 Task: Add an event with the title Second Product Demonstration Session, date '2024/04/23', time 9:40 AM to 11:40 AMand add a description: The retreat will kick off with an opening session where participants will be introduced to the objectives and benefits of team building. The facilitators will create a positive and inclusive environment, setting the tone for open communication, respect, and mutual support., put the event into Green category . Add location for the event as: Copacabana Palace, Rio de Janeiro, Brazil, logged in from the account softage.7@softage.netand send the event invitation to softage.9@softage.net and softage.10@softage.net. Set a reminder for the event 72 week before
Action: Mouse moved to (90, 134)
Screenshot: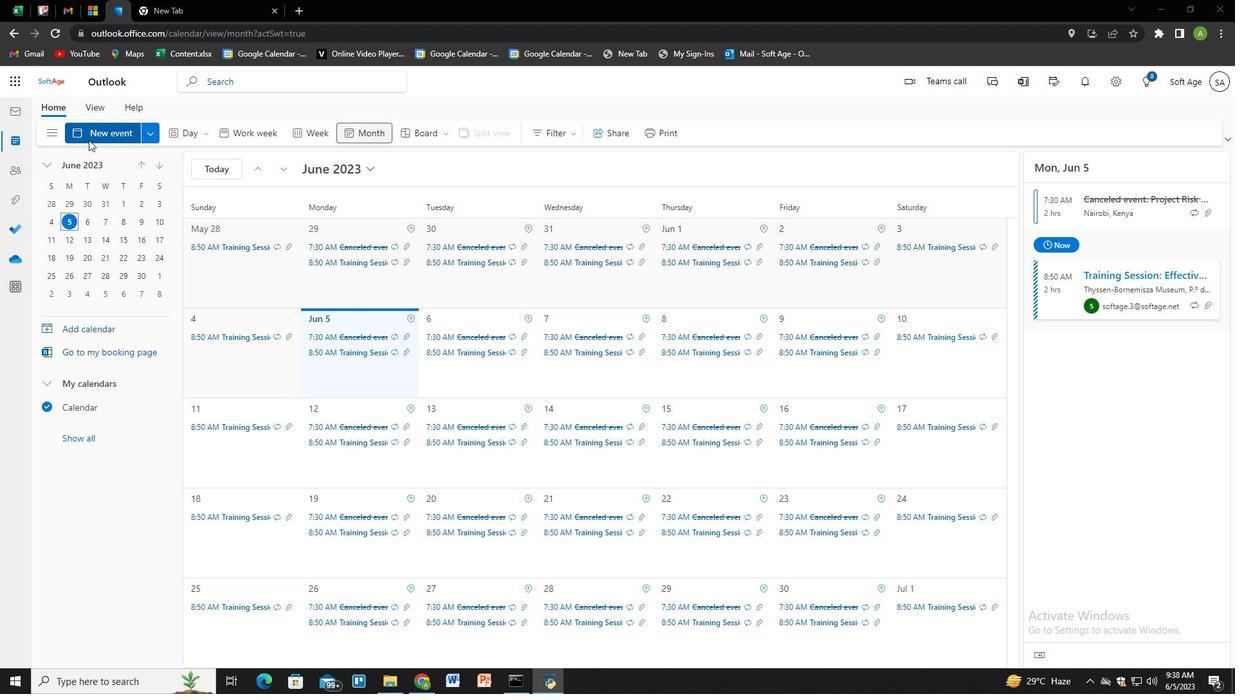 
Action: Mouse pressed left at (90, 134)
Screenshot: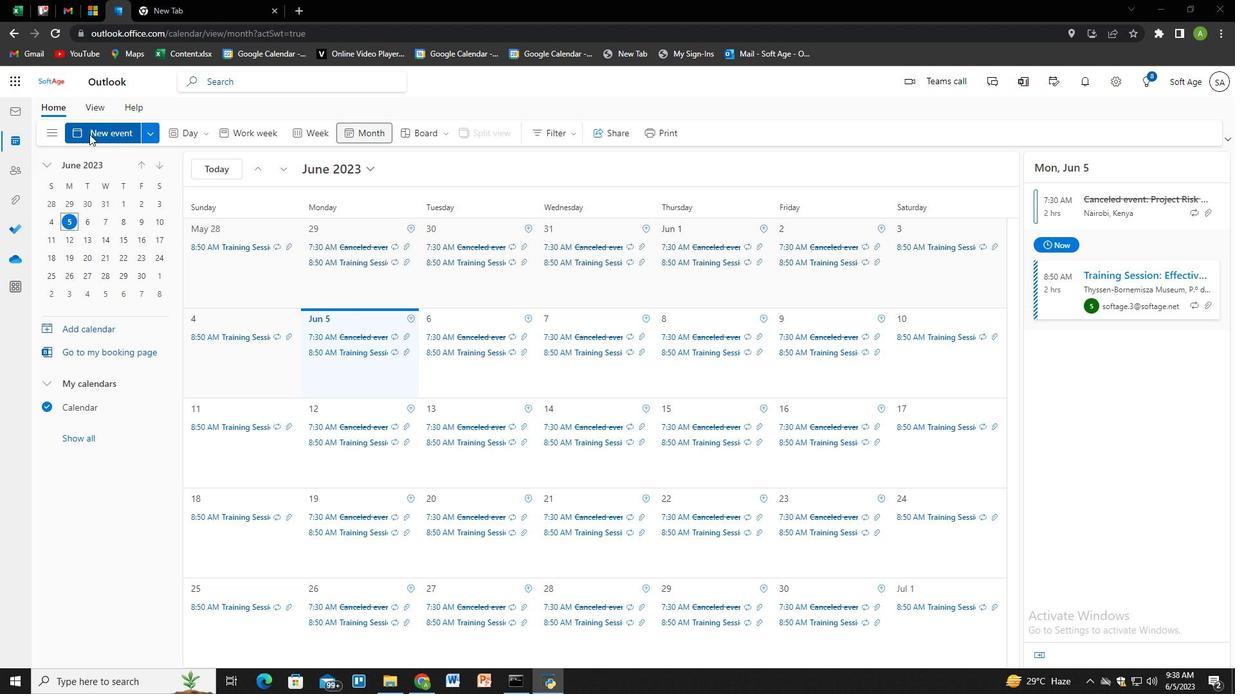 
Action: Mouse moved to (400, 216)
Screenshot: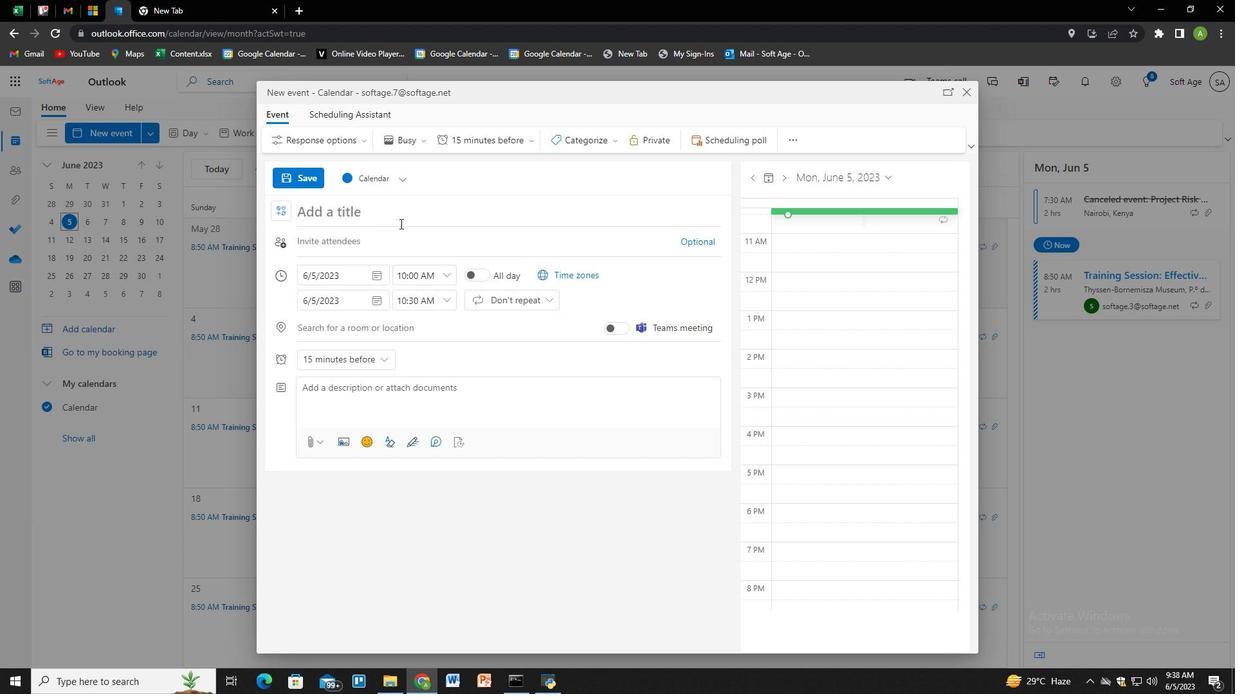 
Action: Mouse pressed left at (400, 216)
Screenshot: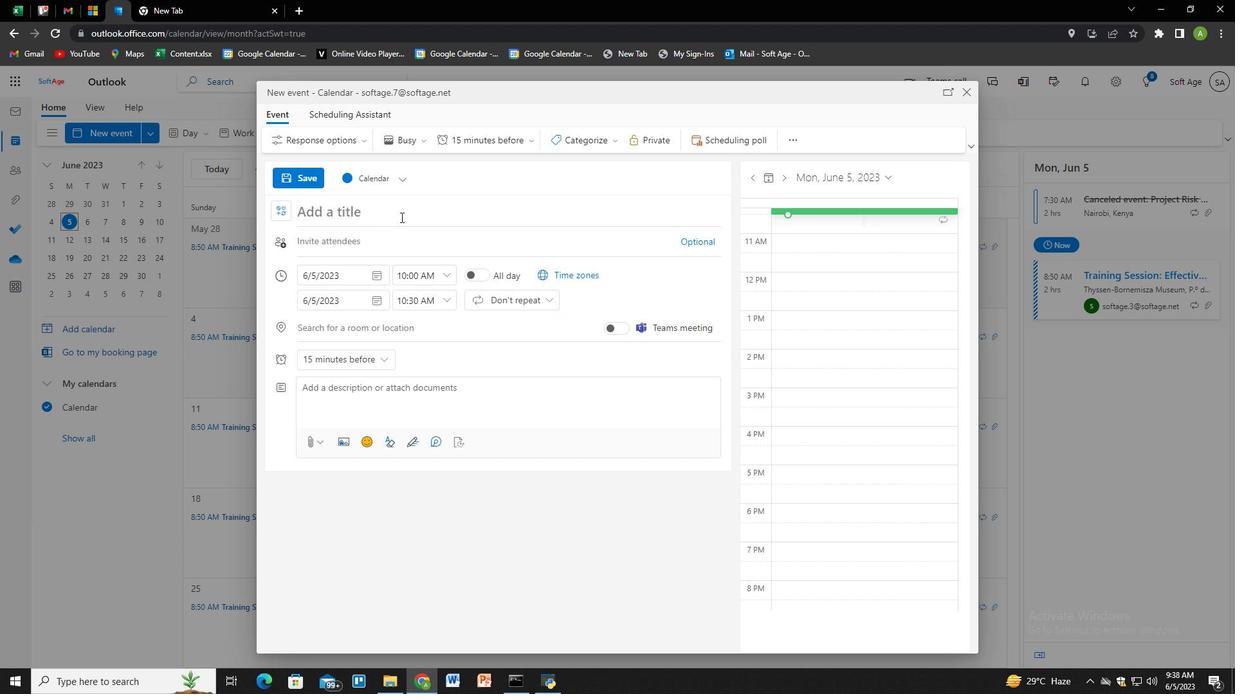 
Action: Key pressed <Key.shift>Second<Key.space><Key.shift>Product<Key.space><Key.shift>Demonstration<Key.space><Key.shift>Session<Key.tab>
Screenshot: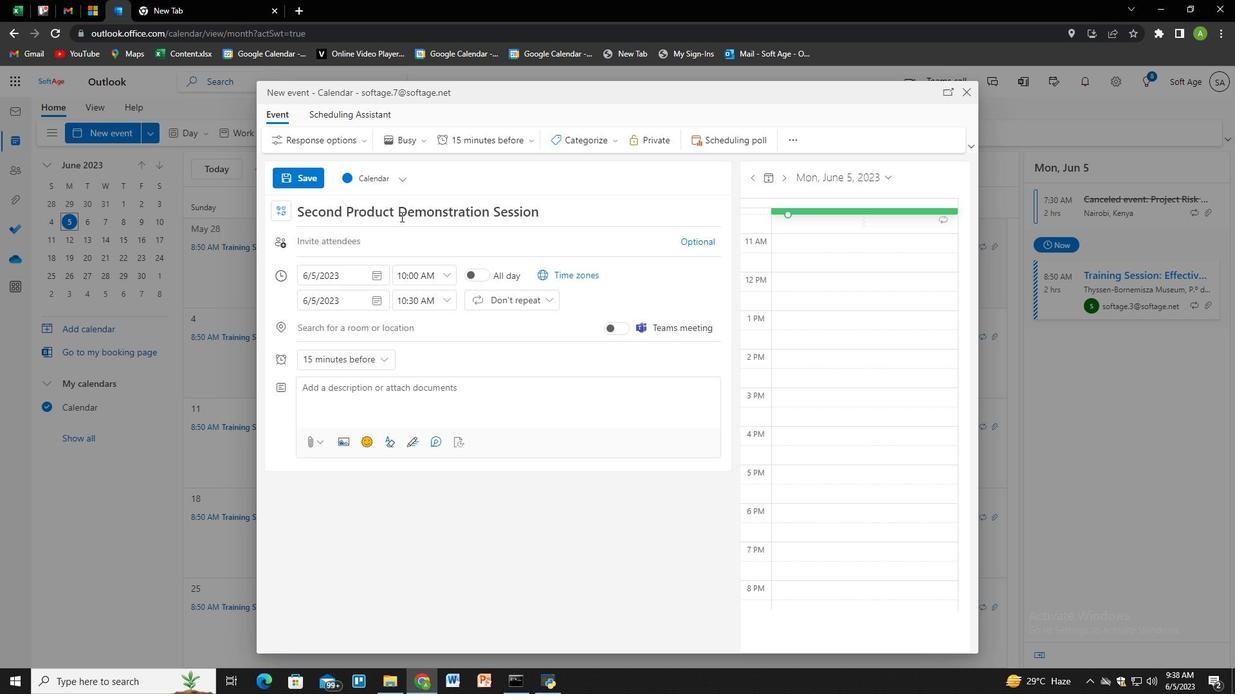 
Action: Mouse moved to (373, 275)
Screenshot: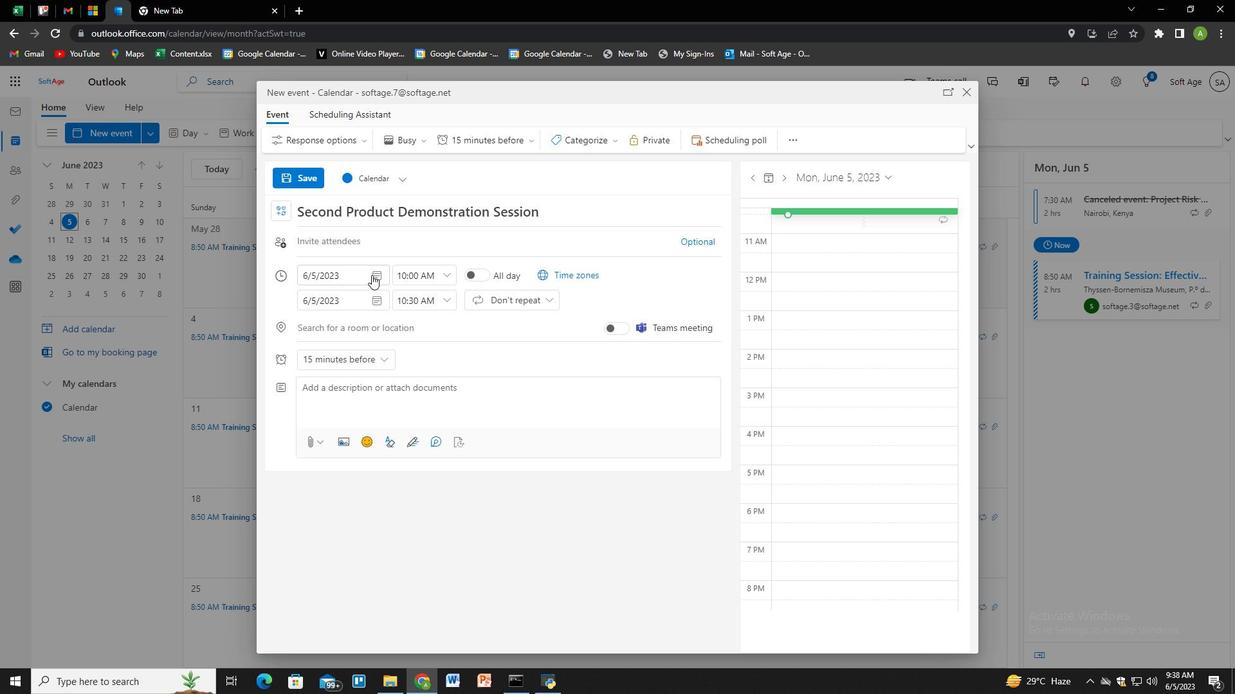 
Action: Mouse pressed left at (373, 275)
Screenshot: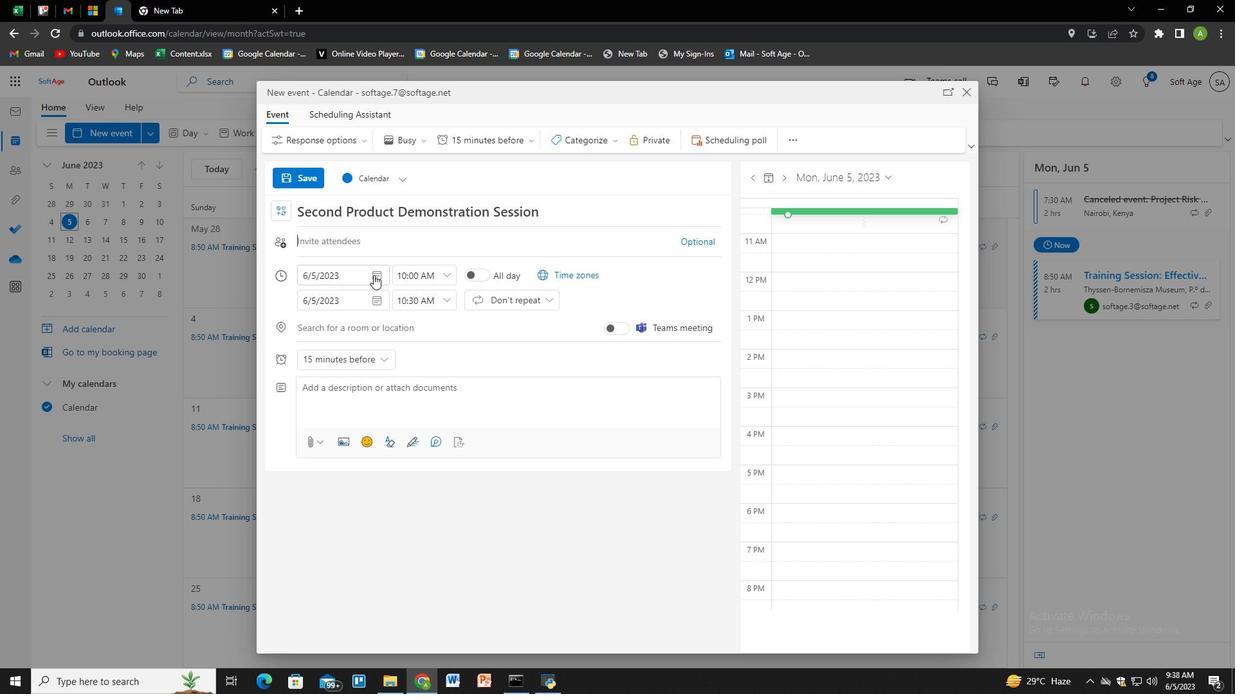 
Action: Mouse moved to (419, 306)
Screenshot: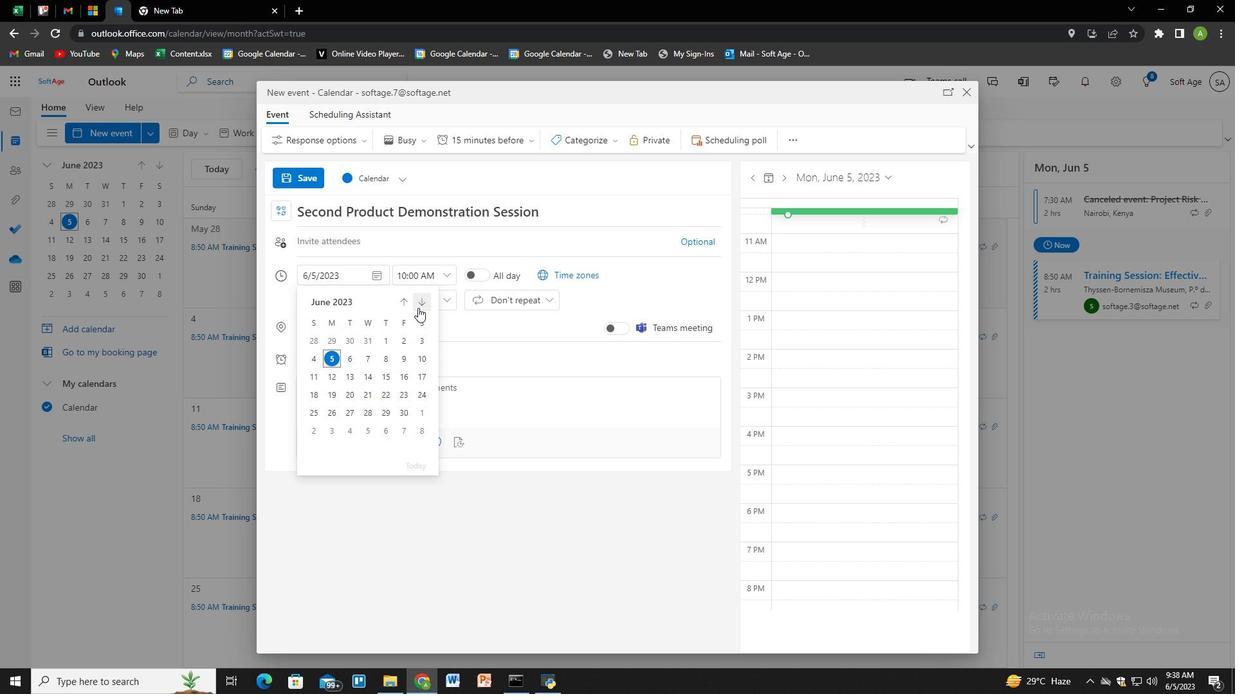 
Action: Mouse pressed left at (419, 306)
Screenshot: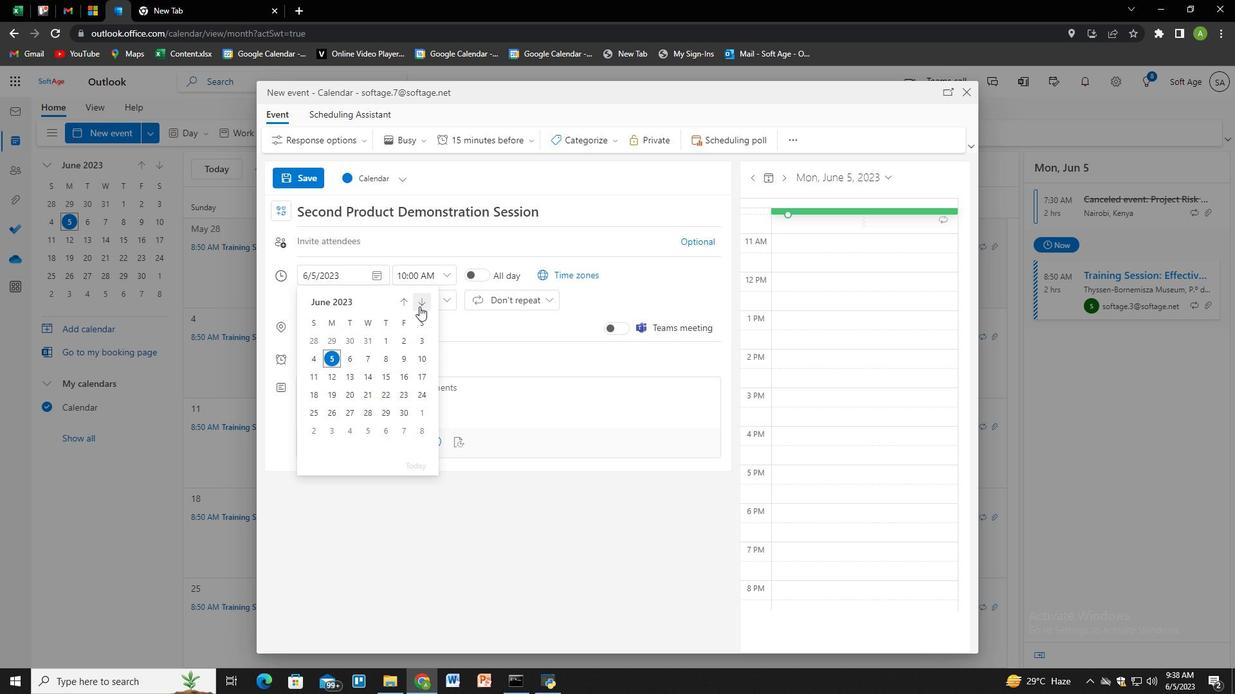 
Action: Mouse moved to (409, 306)
Screenshot: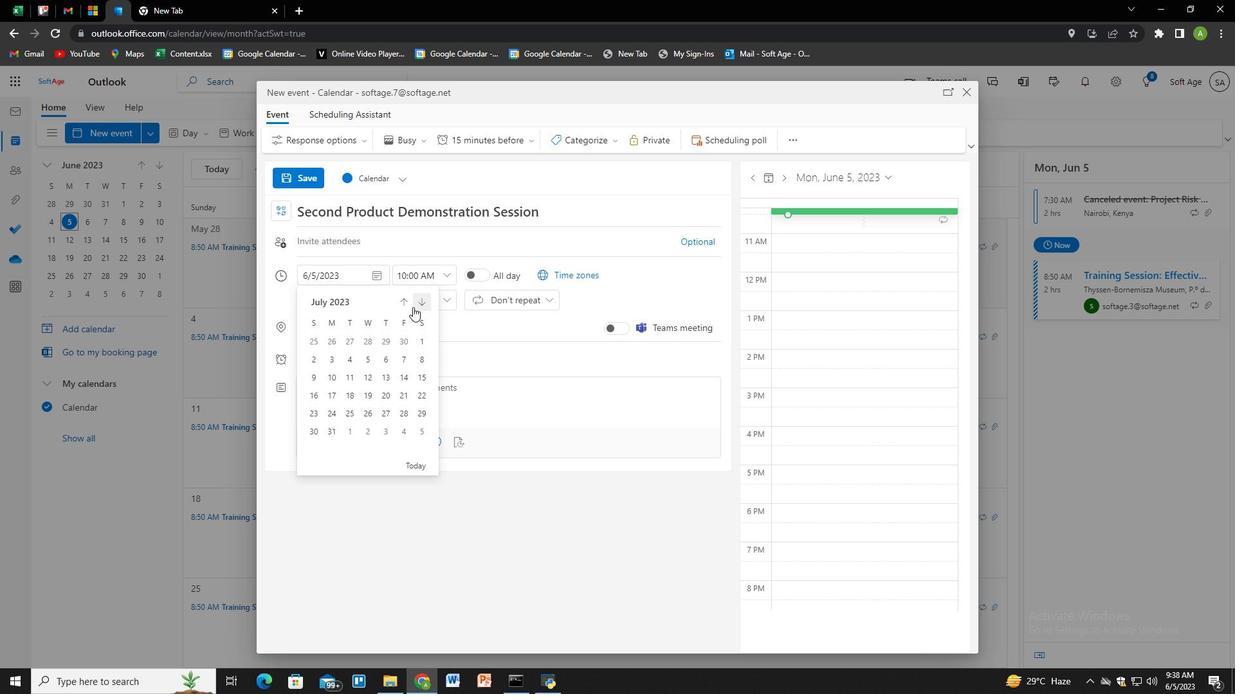
Action: Mouse pressed left at (409, 306)
Screenshot: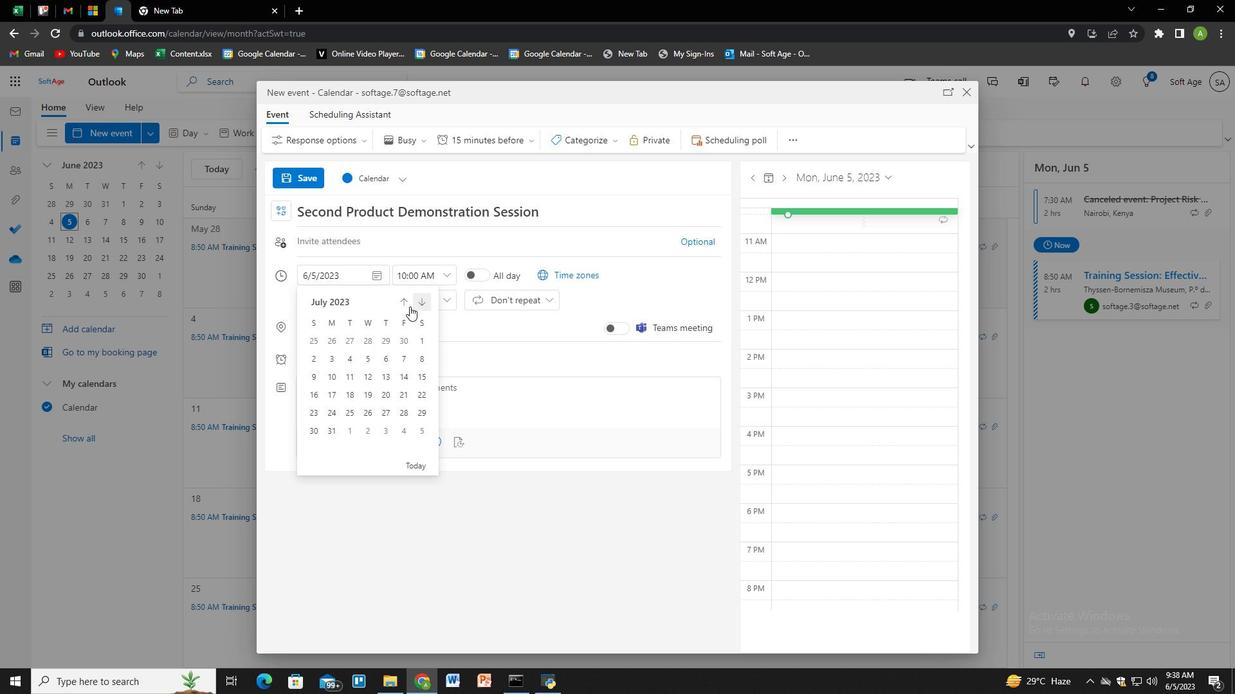 
Action: Mouse moved to (380, 310)
Screenshot: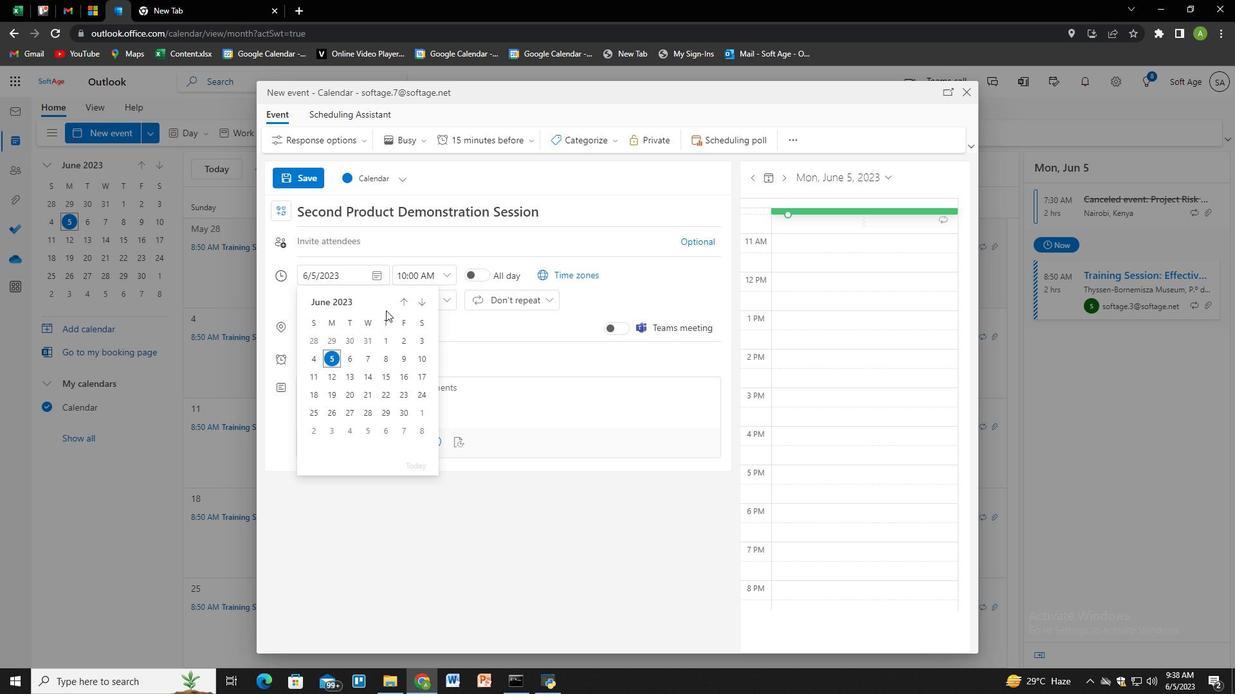 
Action: Mouse pressed left at (380, 310)
Screenshot: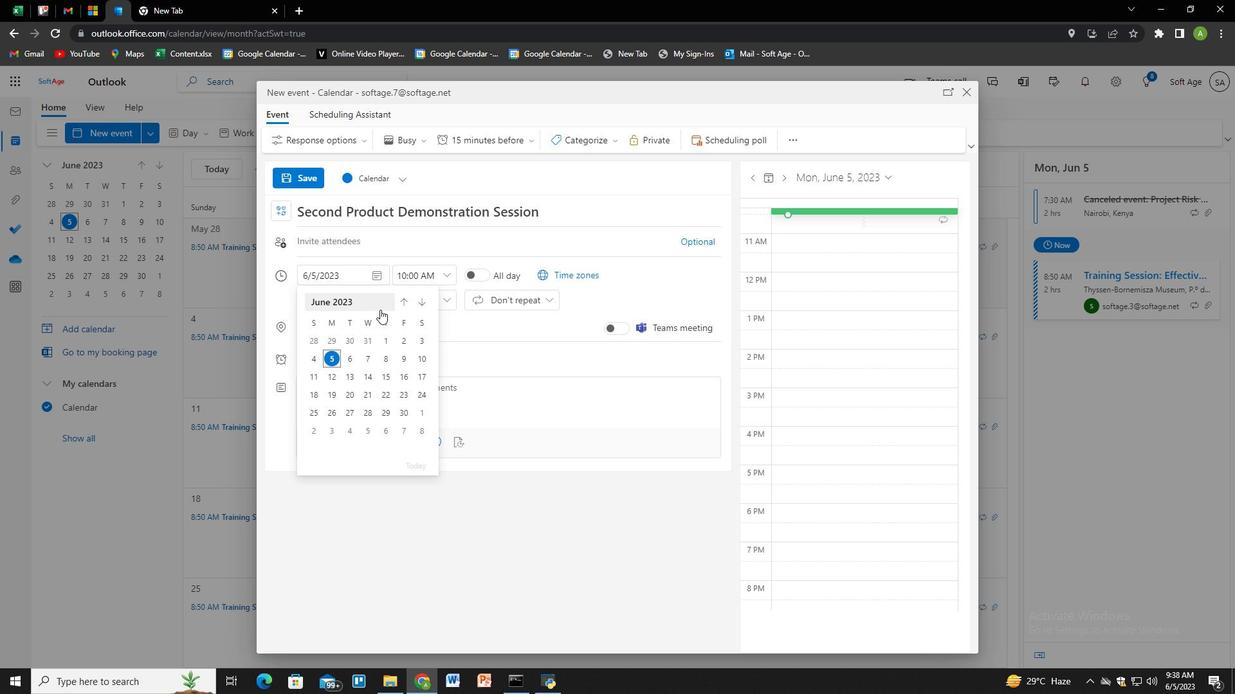 
Action: Mouse moved to (376, 307)
Screenshot: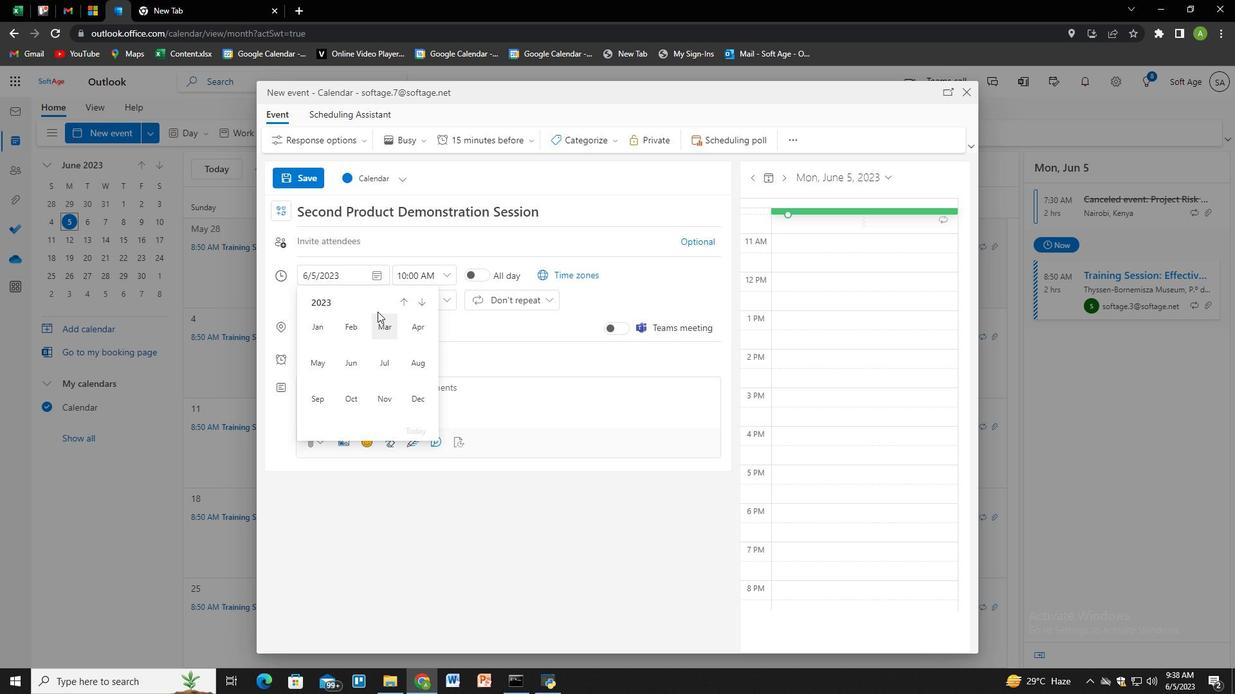 
Action: Mouse pressed left at (376, 307)
Screenshot: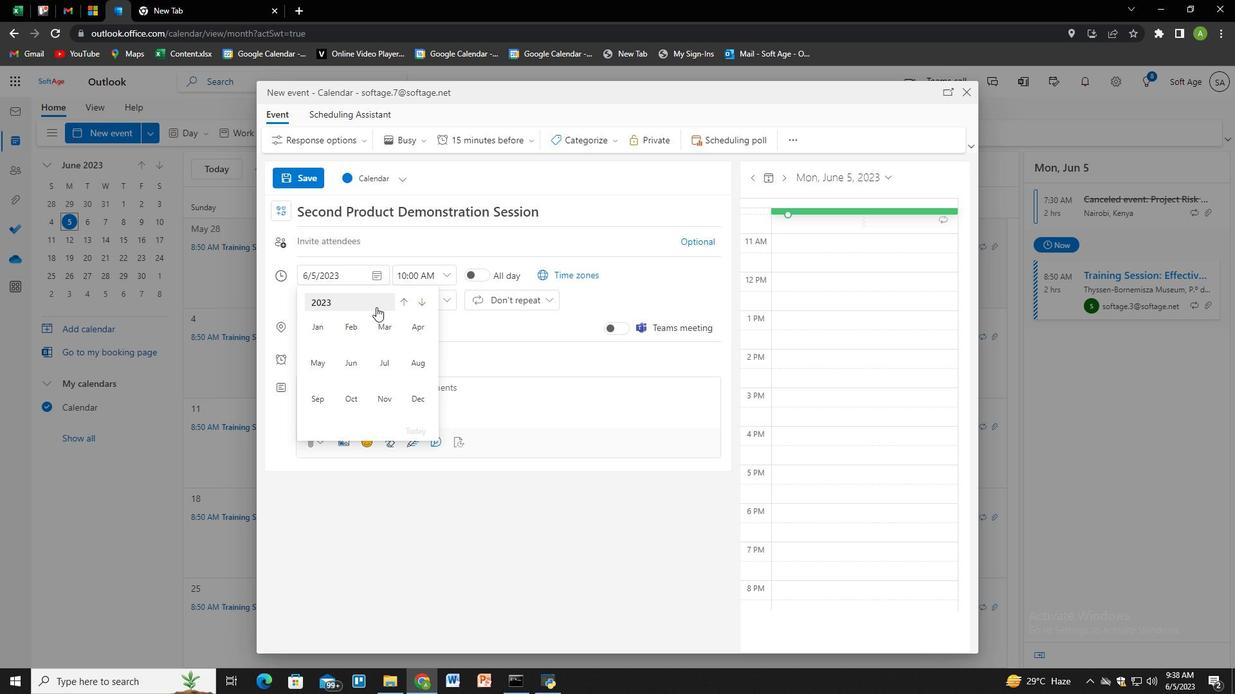 
Action: Mouse moved to (315, 362)
Screenshot: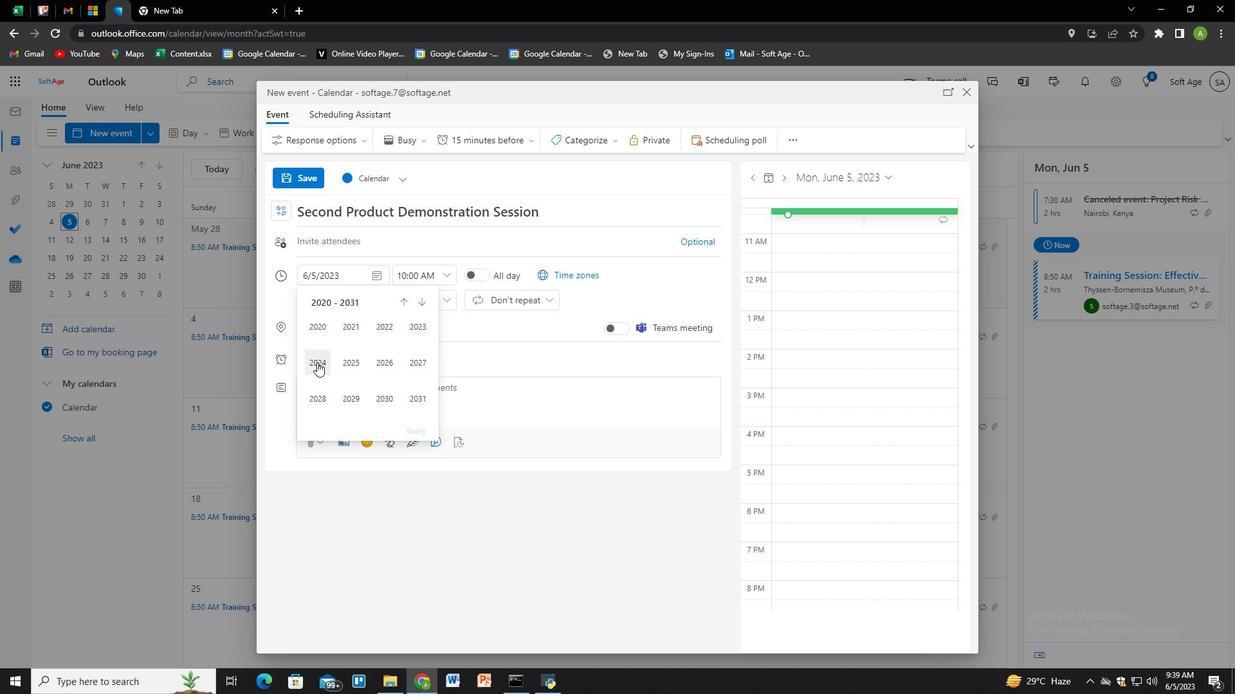 
Action: Mouse pressed left at (315, 362)
Screenshot: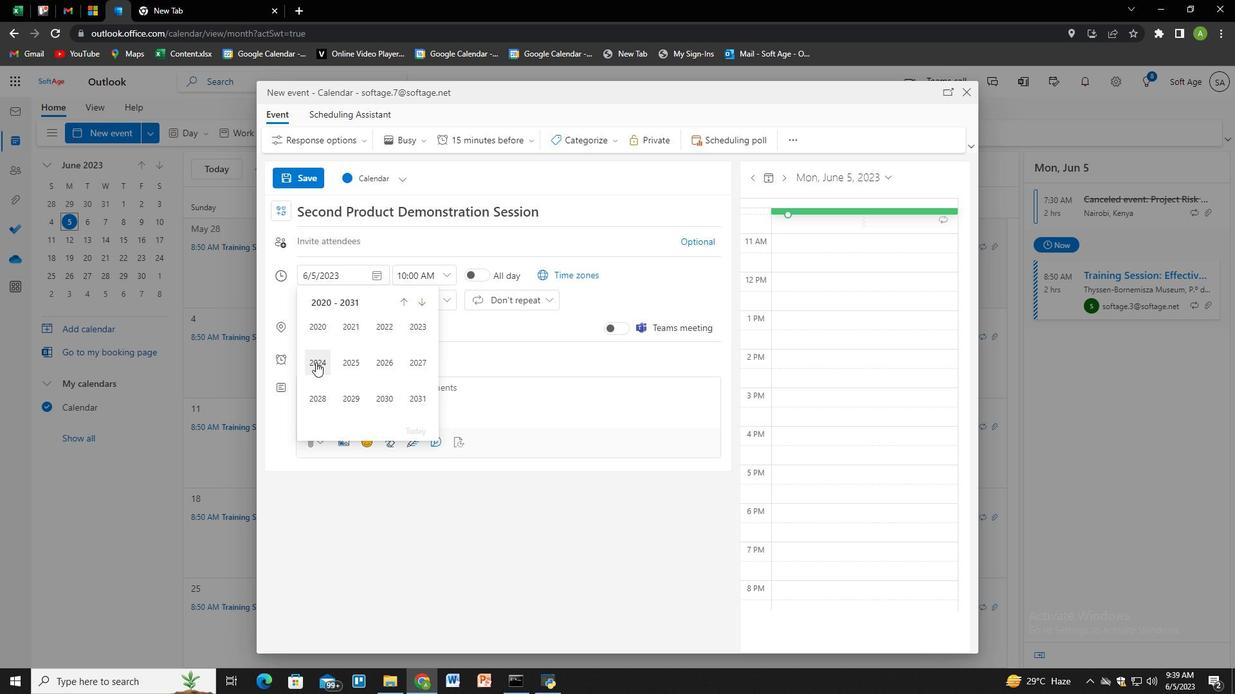 
Action: Mouse moved to (415, 328)
Screenshot: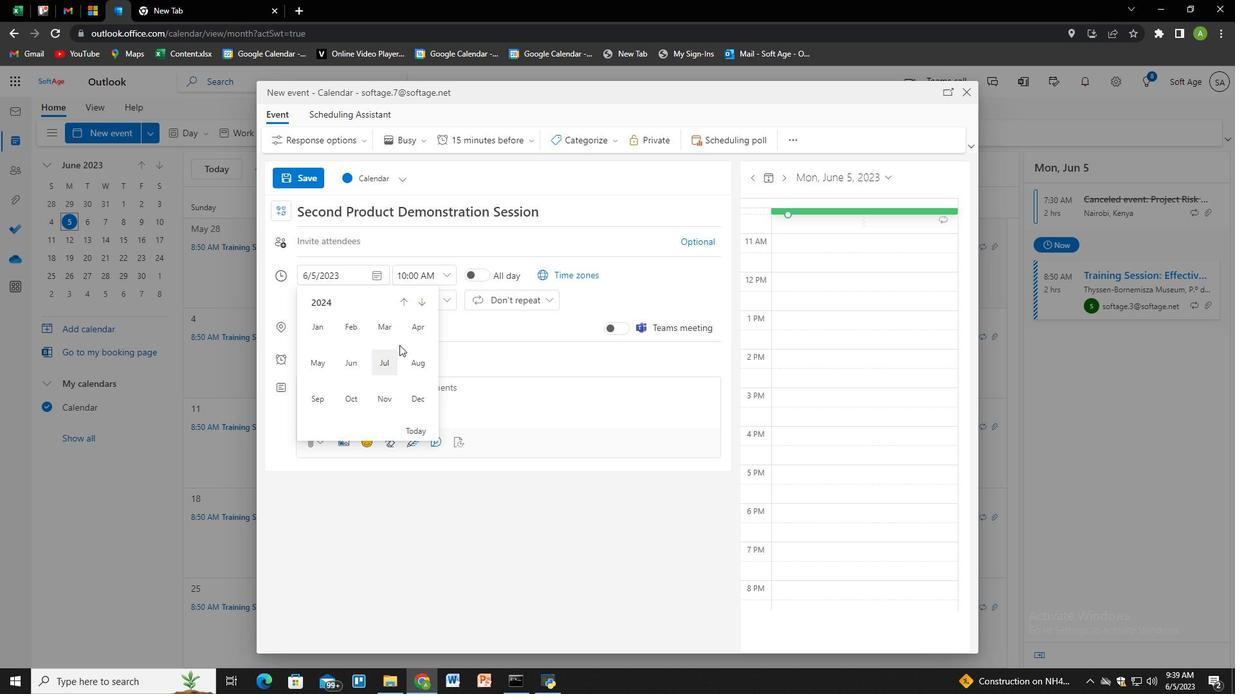 
Action: Mouse pressed left at (415, 328)
Screenshot: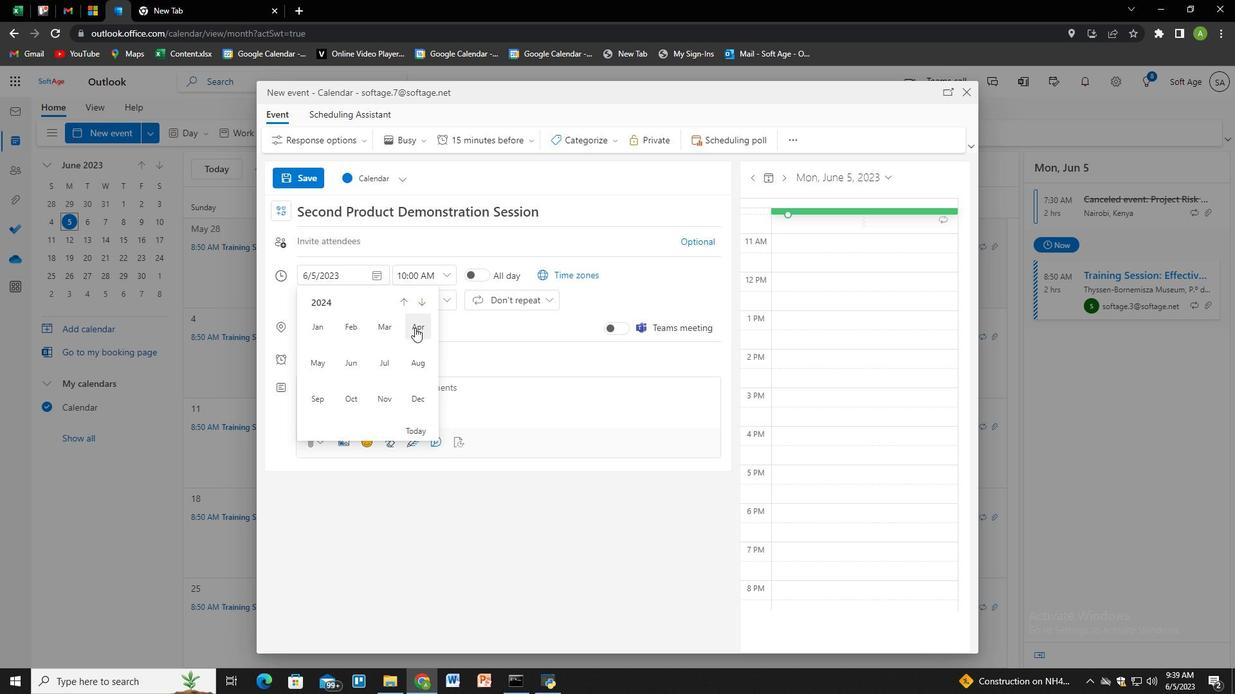 
Action: Mouse moved to (351, 390)
Screenshot: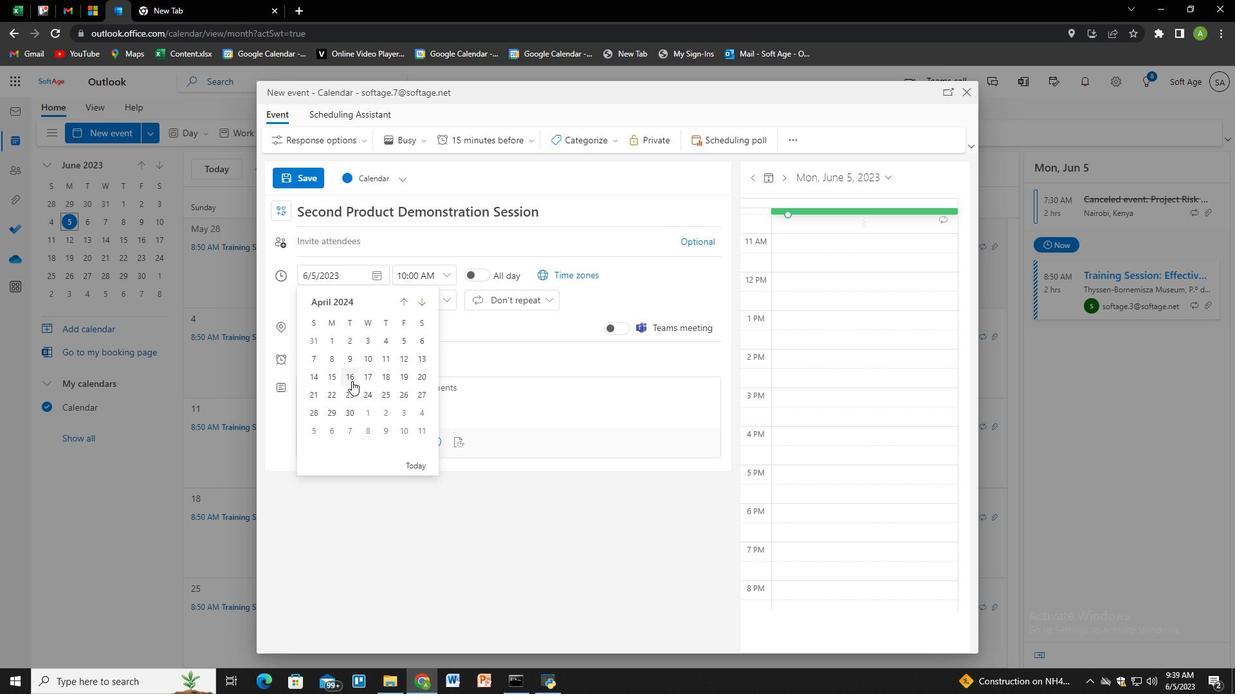 
Action: Mouse pressed left at (351, 390)
Screenshot: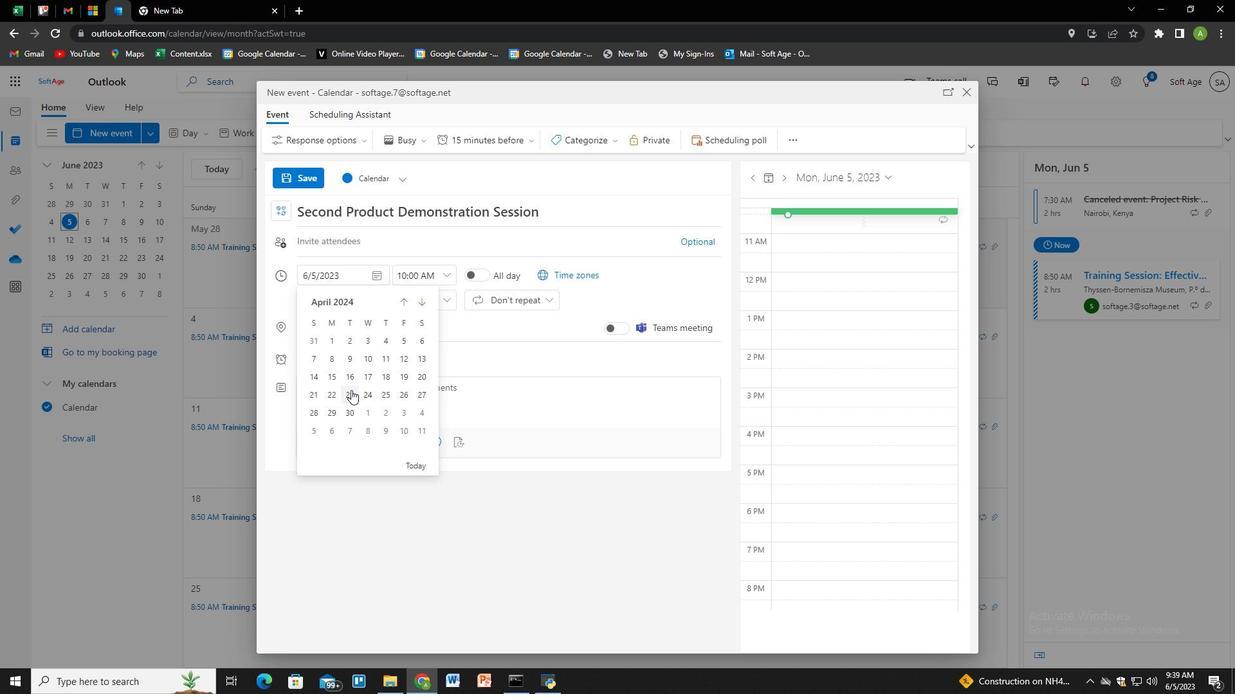 
Action: Mouse moved to (409, 270)
Screenshot: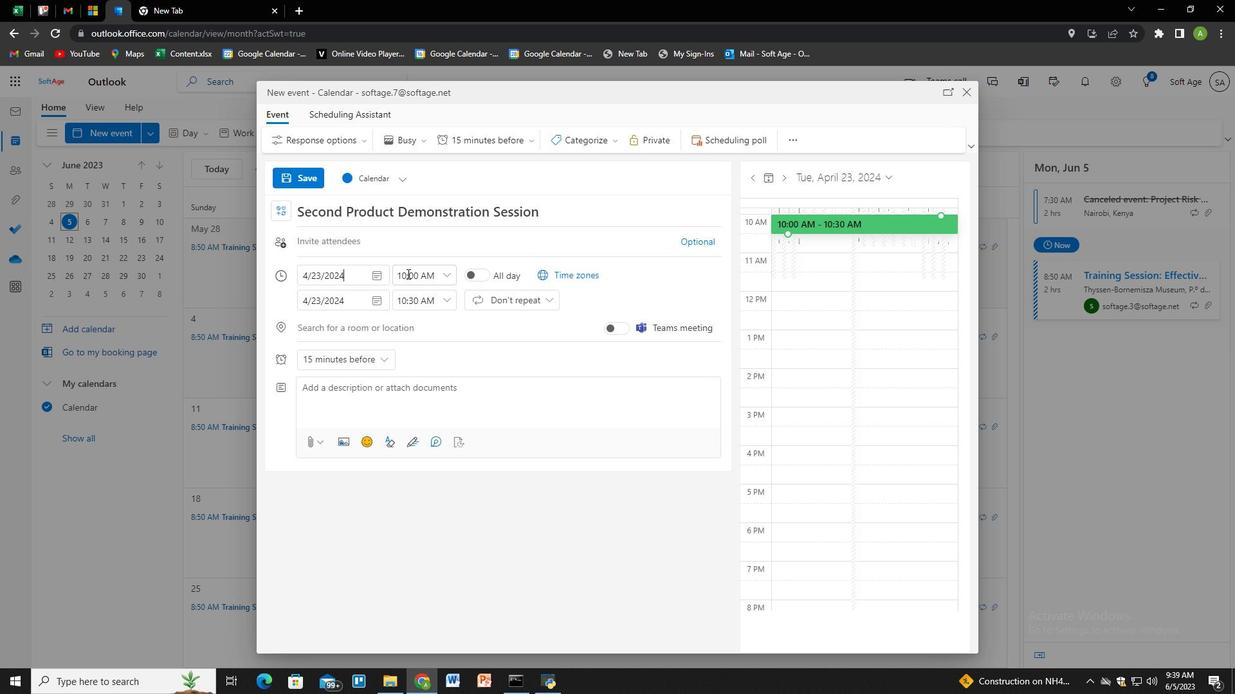 
Action: Mouse pressed left at (409, 270)
Screenshot: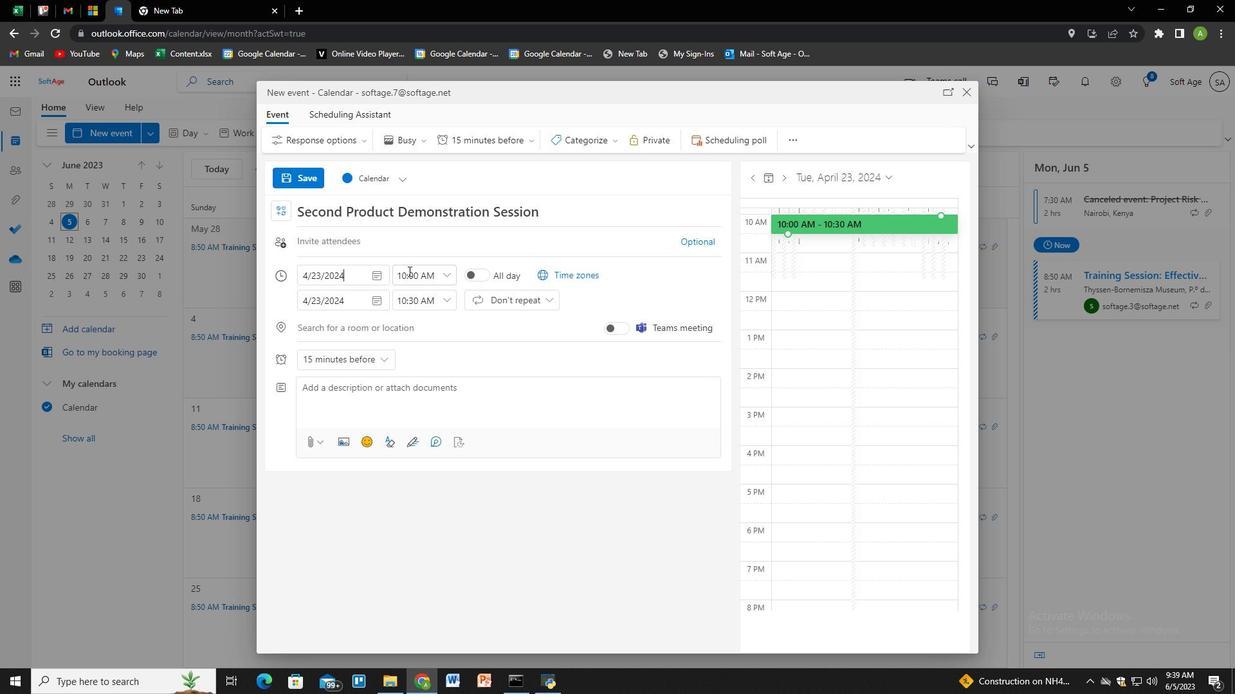 
Action: Mouse pressed left at (409, 270)
Screenshot: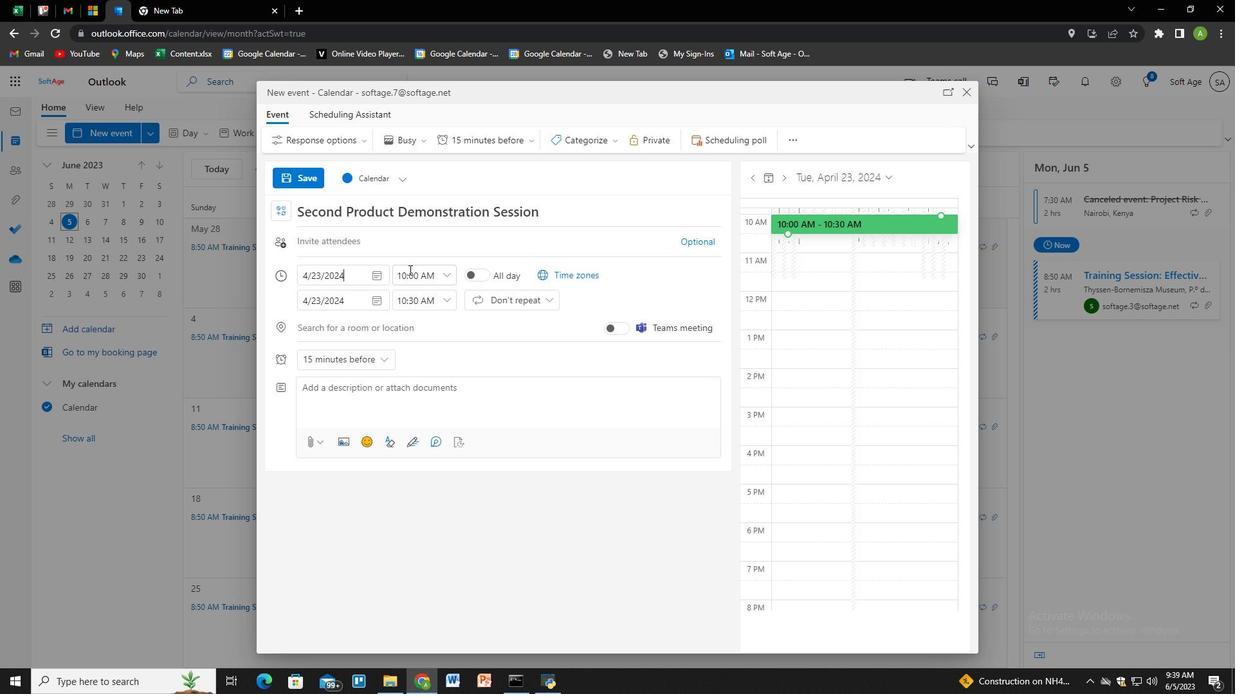 
Action: Key pressed 9<Key.shift>:40<Key.space><Key.shift>AMq<Key.tab><Key.tab>11<Key.shift>:40<Key.space><Key.shift><Key.shift><Key.shift><Key.shift><Key.shift><Key.shift><Key.shift><Key.shift><Key.shift><Key.shift><Key.shift><Key.shift><Key.shift><Key.shift><Key.shift><Key.shift><Key.shift><Key.shift><Key.shift><Key.shift><Key.shift><Key.shift><Key.shift>AM
Screenshot: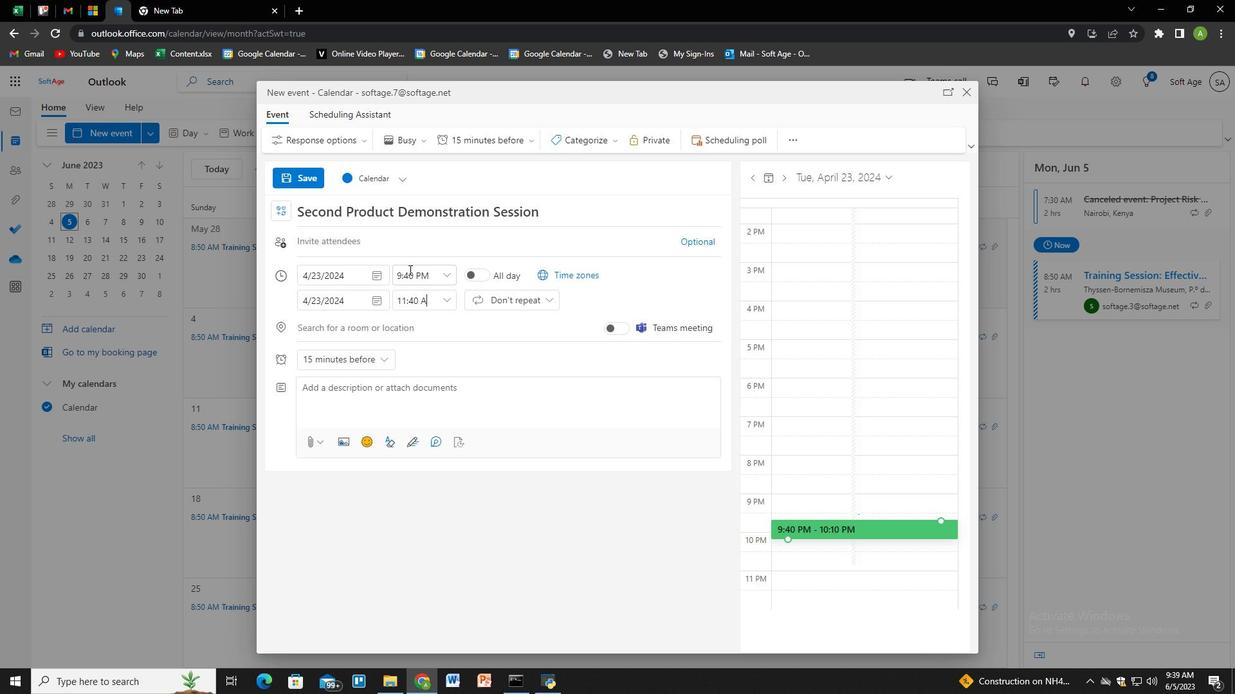 
Action: Mouse moved to (425, 272)
Screenshot: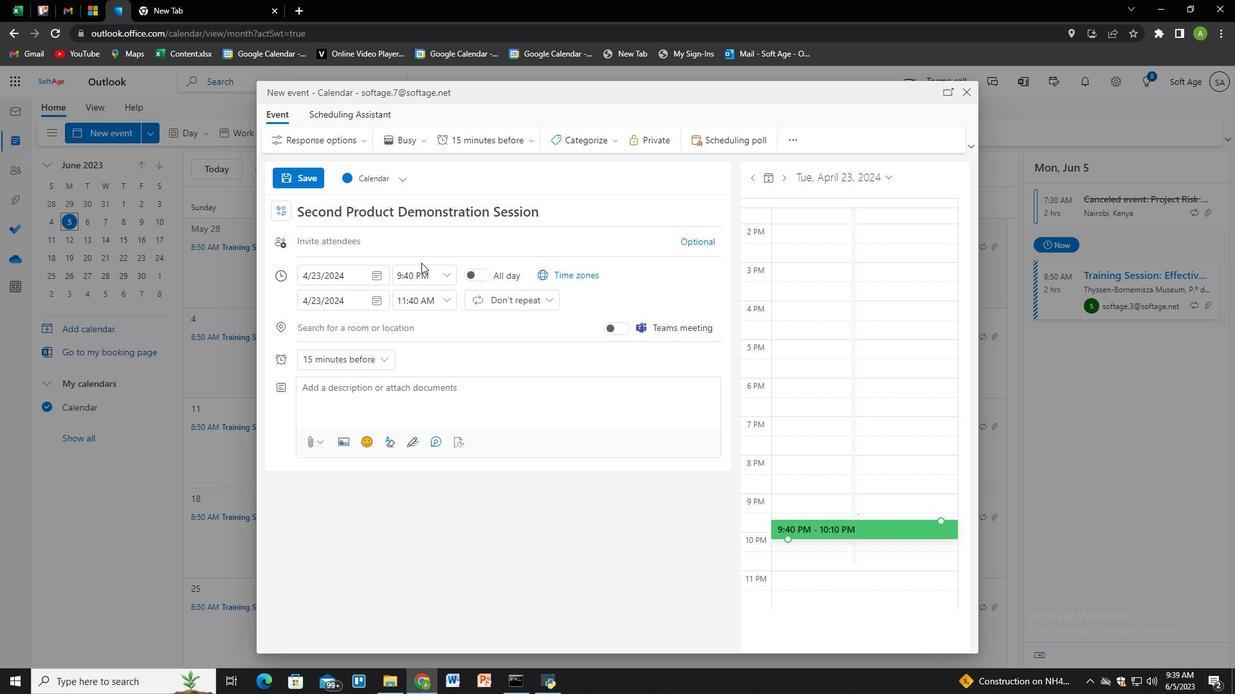 
Action: Mouse pressed left at (425, 272)
Screenshot: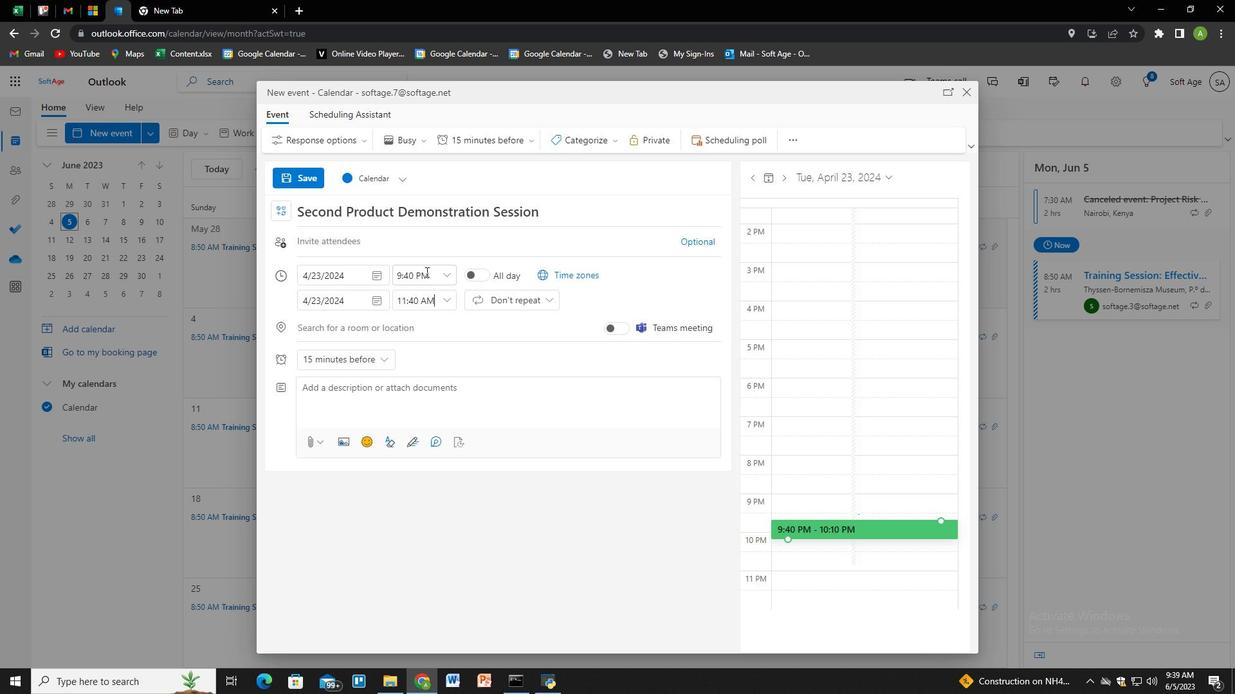 
Action: Mouse moved to (482, 320)
Screenshot: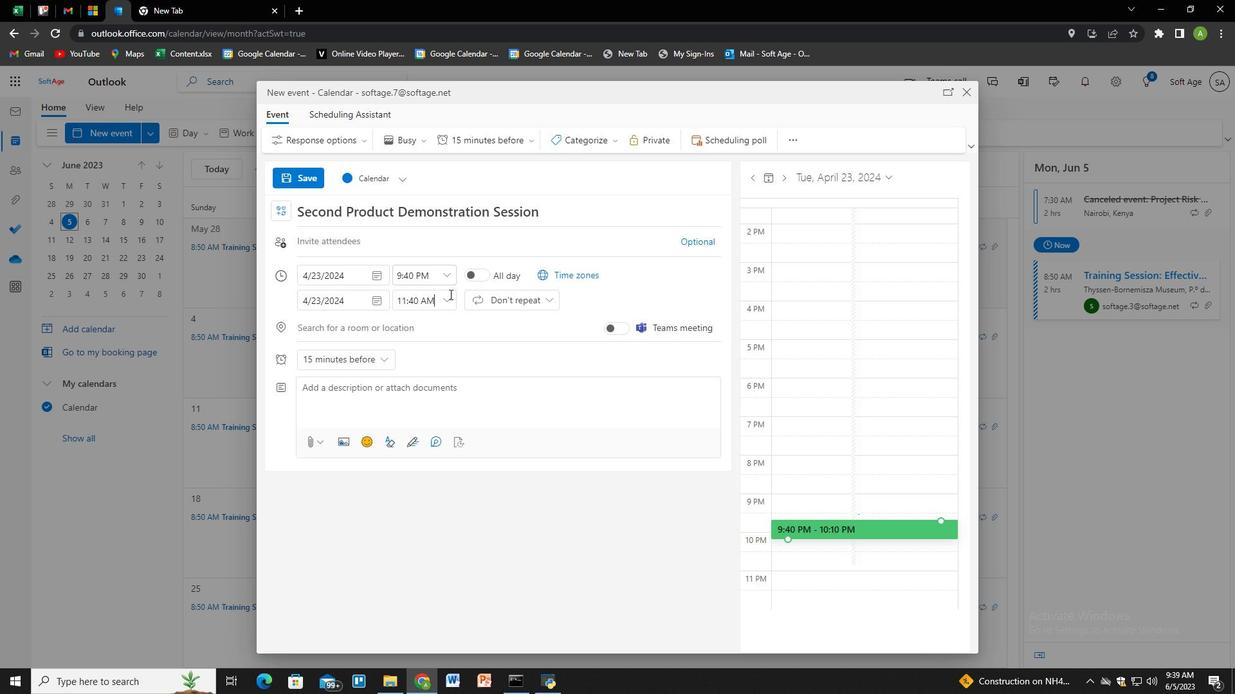 
Action: Key pressed 9<Key.shift><Key.shift><Key.shift><Key.shift><Key.shift><Key.shift>:40<Key.space><Key.shift>AM<Key.tab><Key.tab>11<Key.shift>:40<Key.space><Key.shift>AMM<Key.tab><Key.tab><Key.tab><Key.tab>
Screenshot: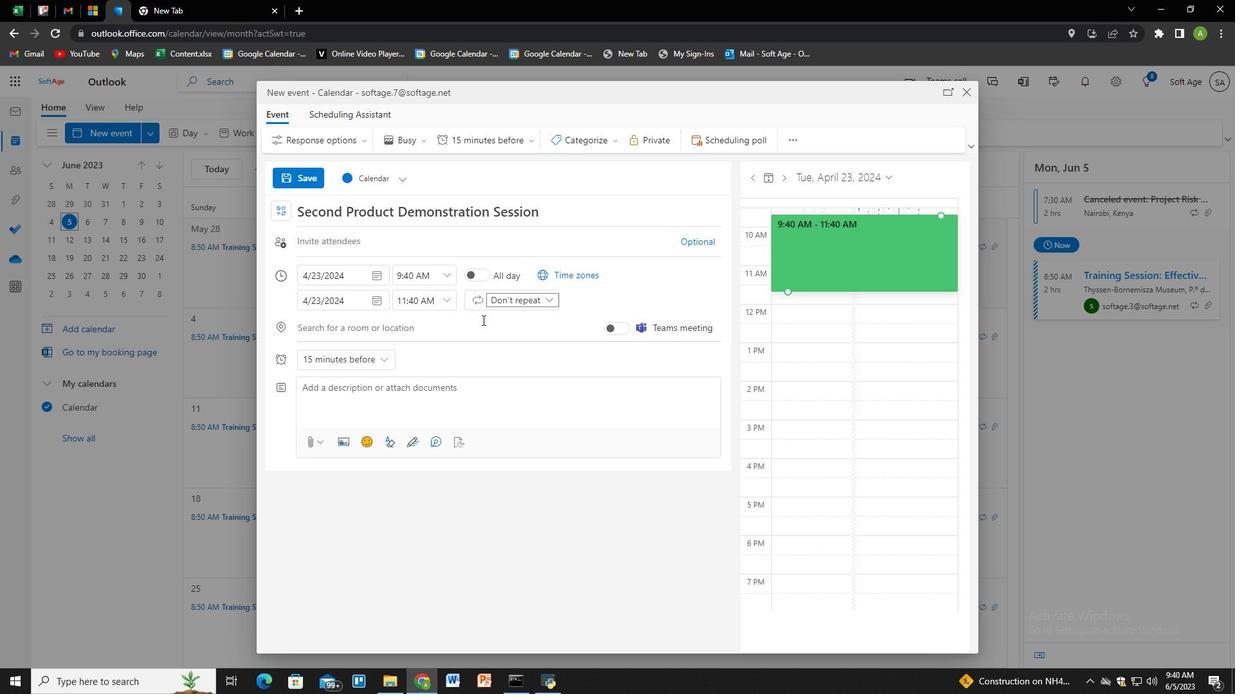 
Action: Mouse moved to (478, 390)
Screenshot: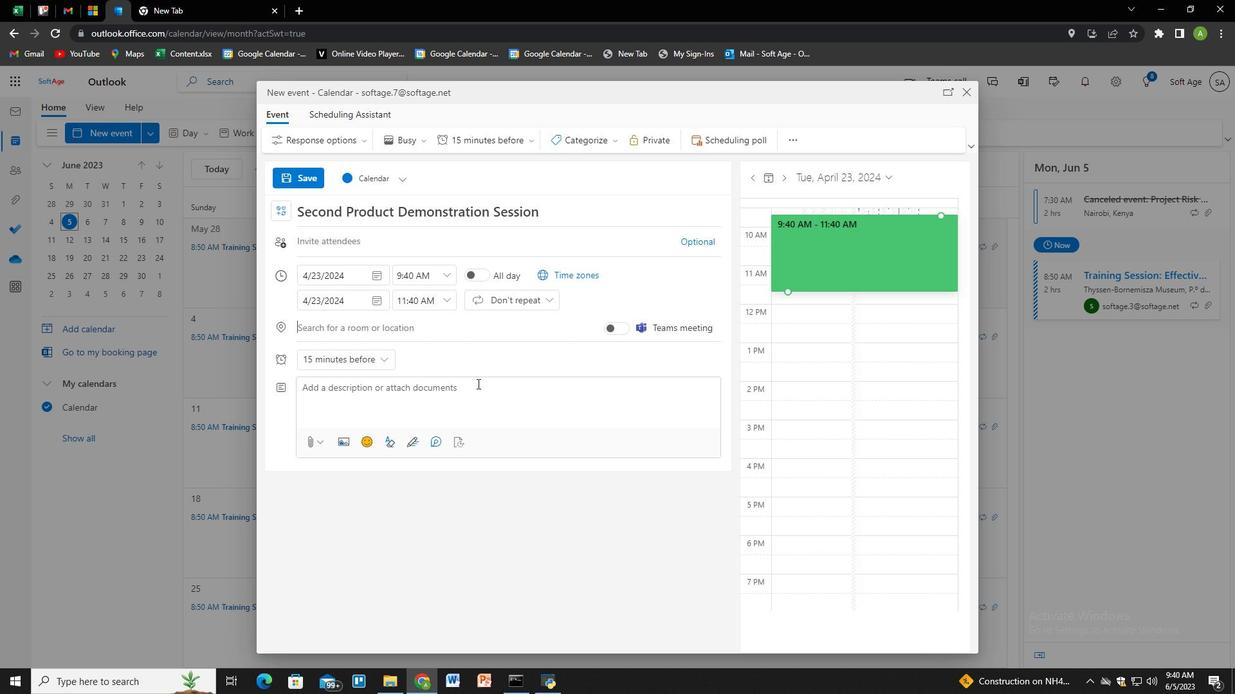
Action: Mouse pressed left at (478, 390)
Screenshot: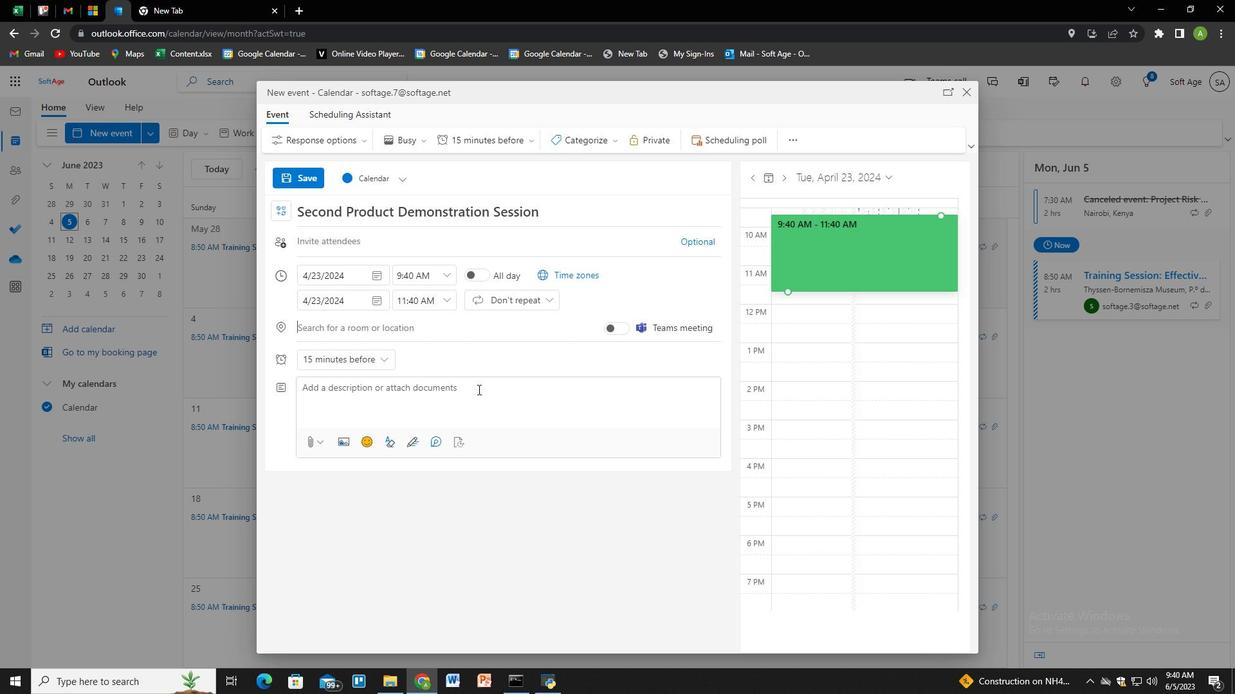 
Action: Key pressed <Key.shift>The<Key.space>retreat<Key.space>eill<Key.backspace><Key.backspace><Key.backspace><Key.backspace>will<Key.space>kick<Key.space>off<Key.space>with<Key.space>an
Screenshot: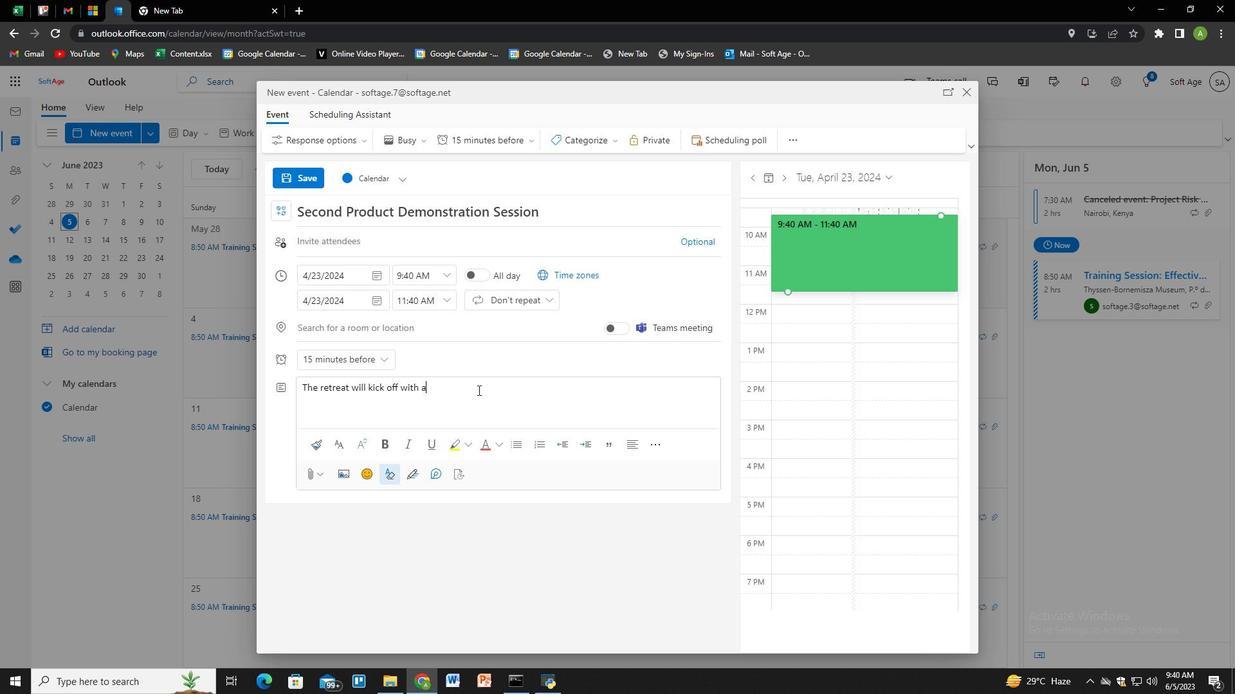 
Action: Mouse moved to (408, 354)
Screenshot: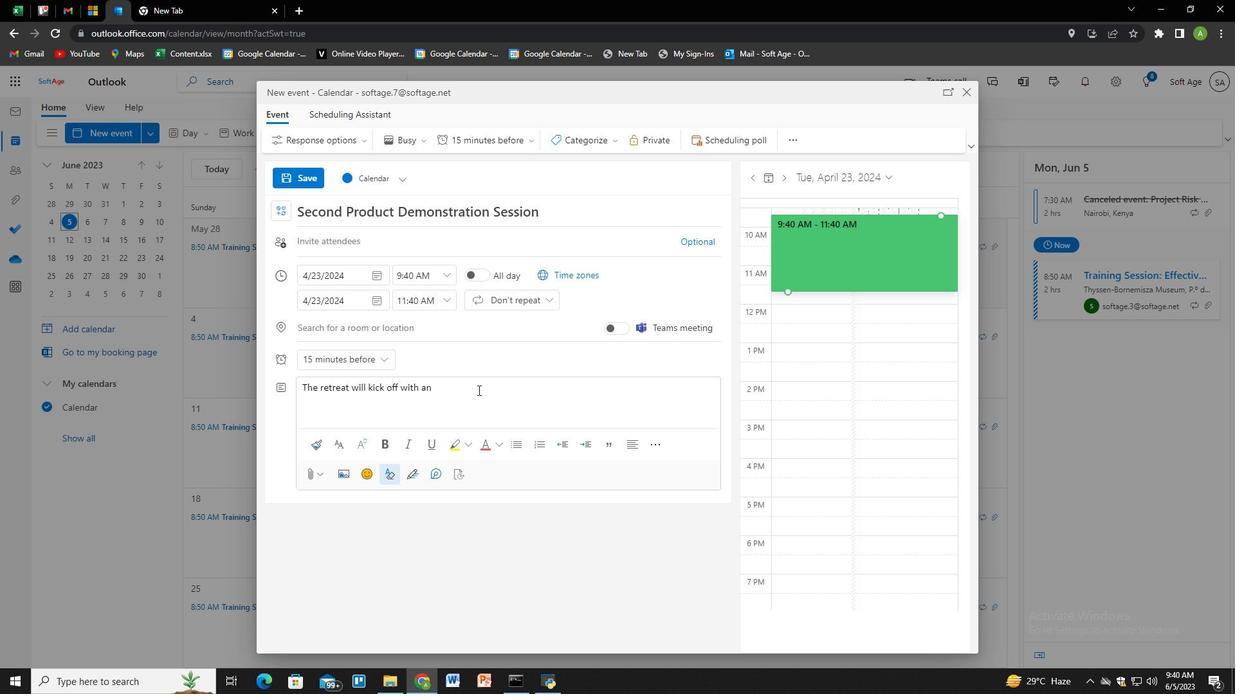 
Action: Key pressed <Key.space>opening<Key.space>session<Key.space>where<Key.space>participants<Key.space>will<Key.space><Key.space><Key.backspace>create<Key.space>a<Key.space>positive<Key.space>and<Key.space>inclusive<Key.space>enviroment<Key.space><Key.backspace><Key.backspace><Key.backspace><Key.backspace><Key.backspace>nment,<Key.space>setting<Key.space>the<Key.space>tone<Key.space>for<Key.space>open<Key.space>communucation.<Key.backspace>,<Key.space>res<Key.backspace><Key.backspace><Key.backspace><Key.backspace><Key.backspace><Key.backspace><Key.backspace><Key.backspace><Key.backspace><Key.backspace><Key.backspace><Key.backspace>ication,<Key.space>respect,<Key.space>and<Key.space>mutual<Key.space>support.
Screenshot: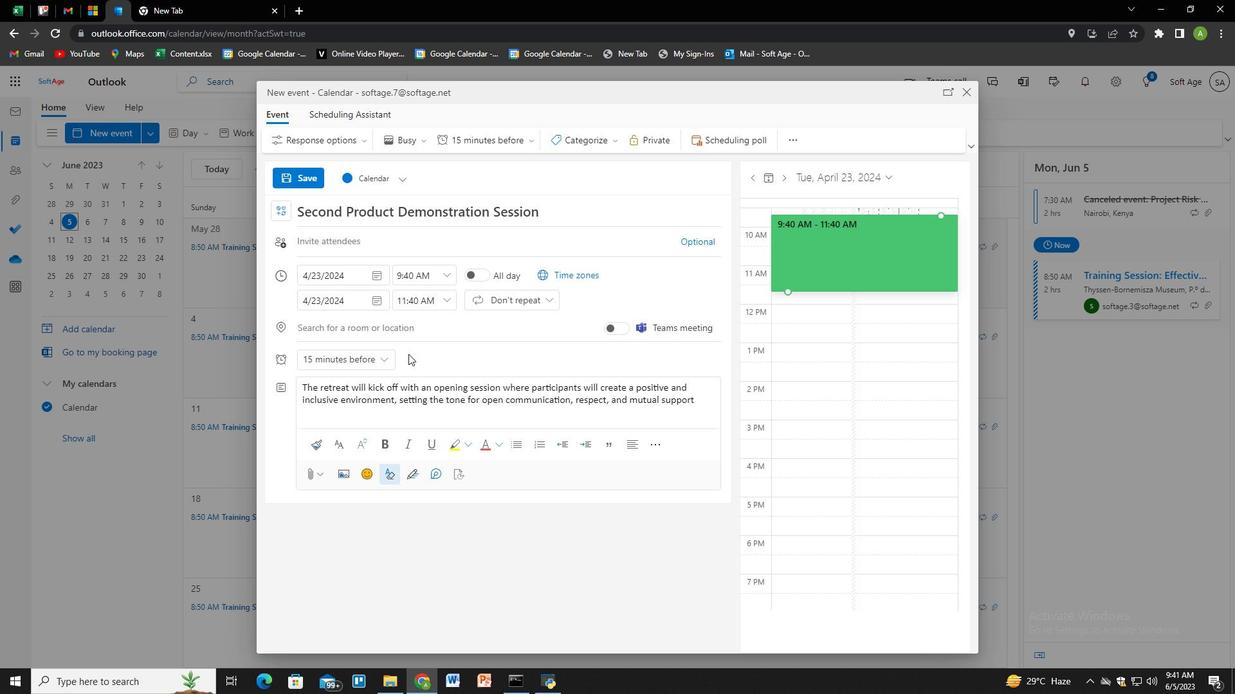 
Action: Mouse scrolled (408, 355) with delta (0, 0)
Screenshot: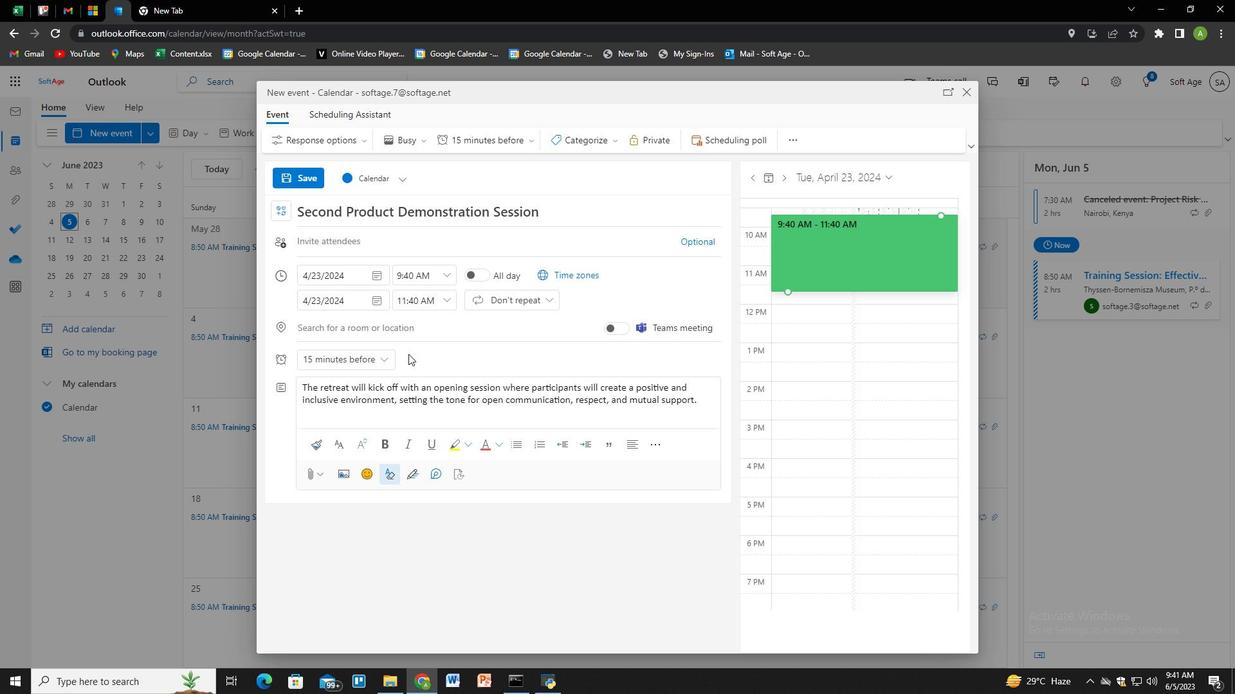 
Action: Mouse moved to (566, 138)
Screenshot: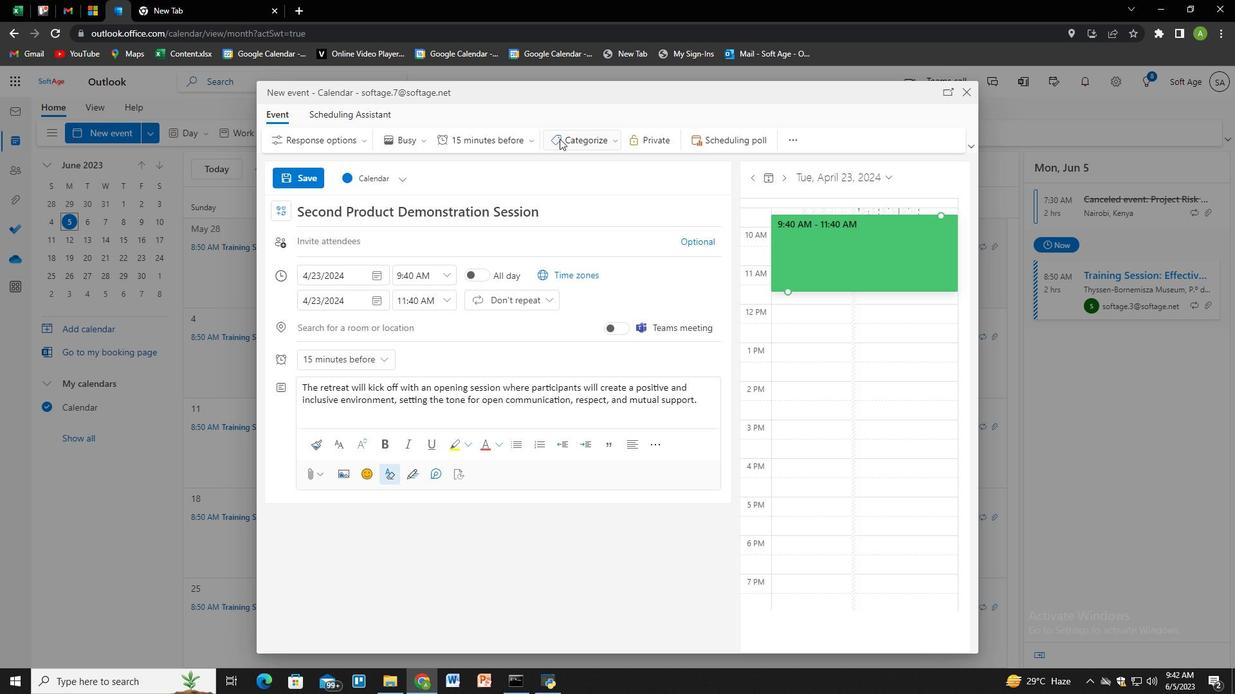 
Action: Mouse pressed left at (566, 138)
Screenshot: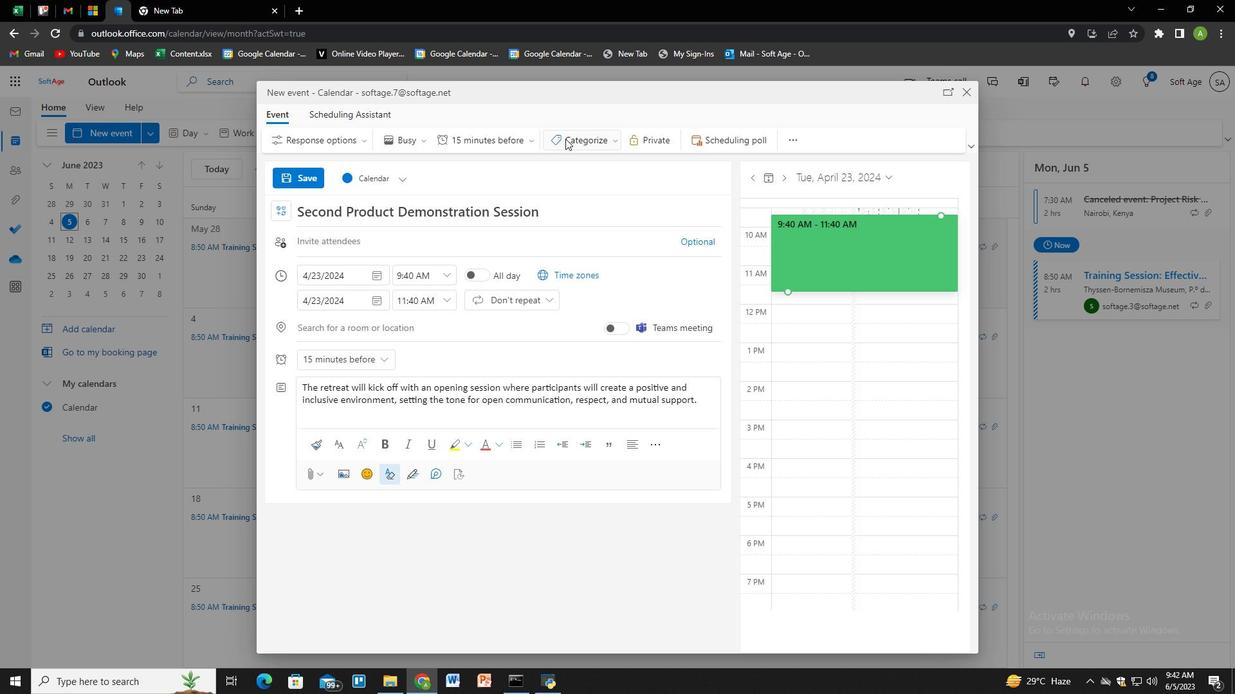 
Action: Mouse moved to (566, 191)
Screenshot: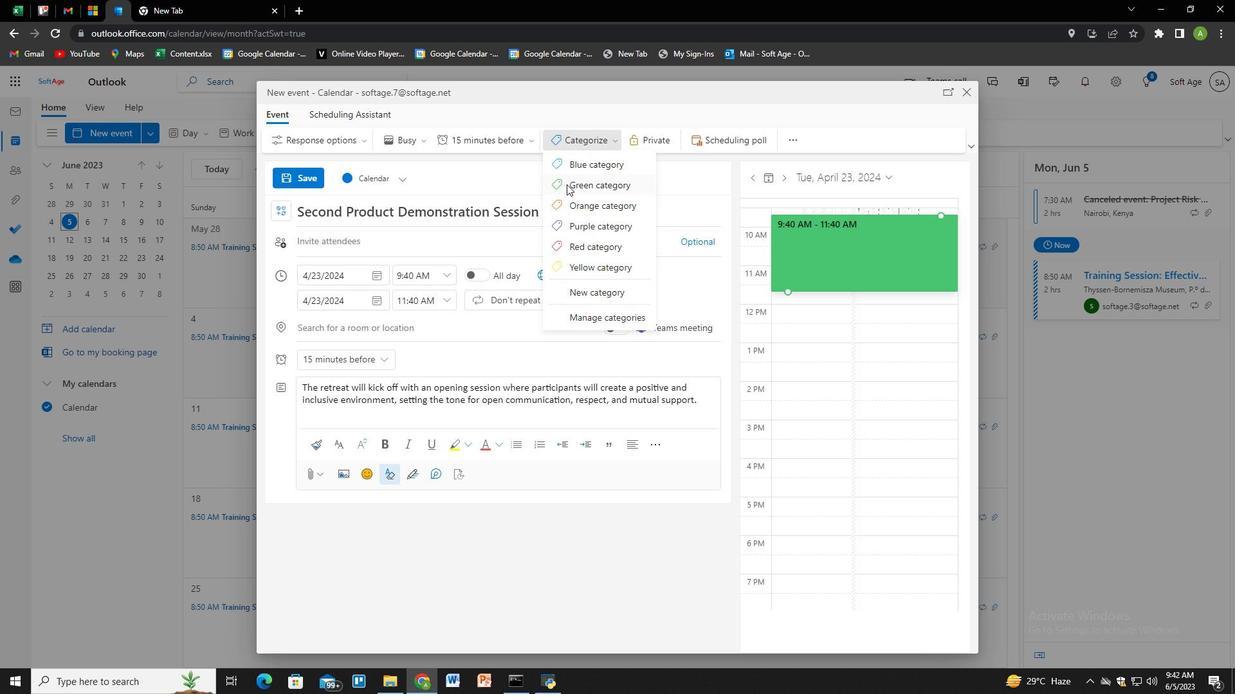 
Action: Mouse pressed left at (566, 191)
Screenshot: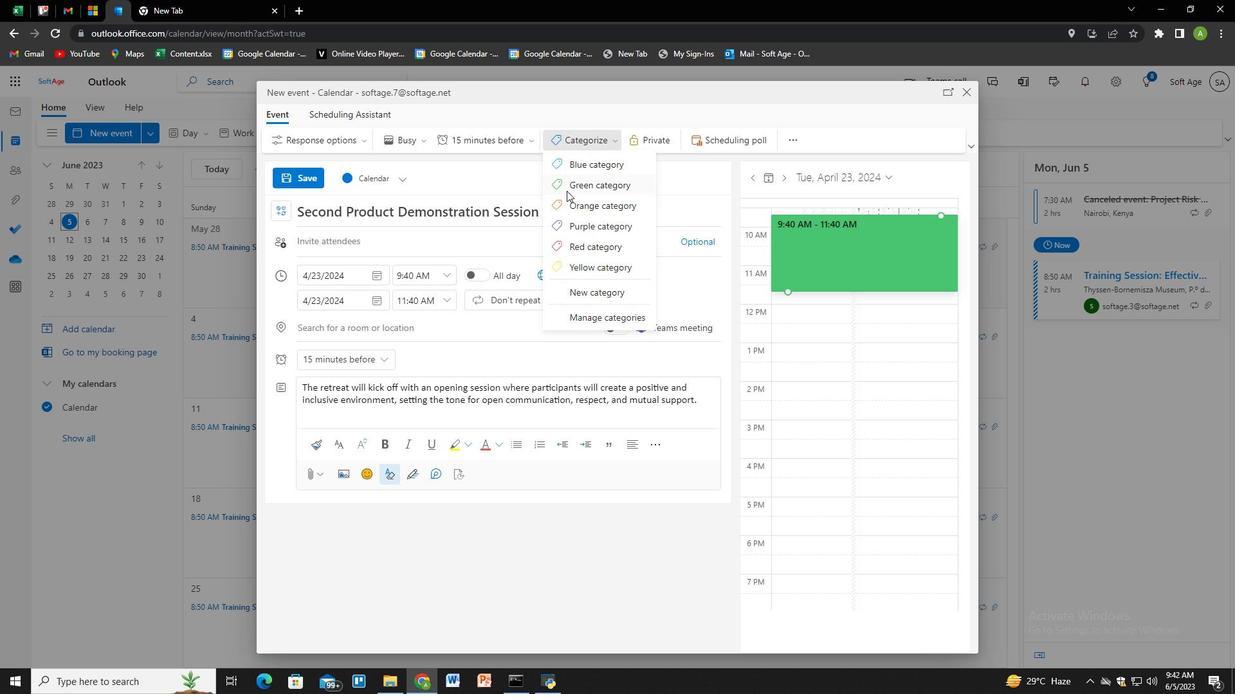 
Action: Mouse moved to (369, 335)
Screenshot: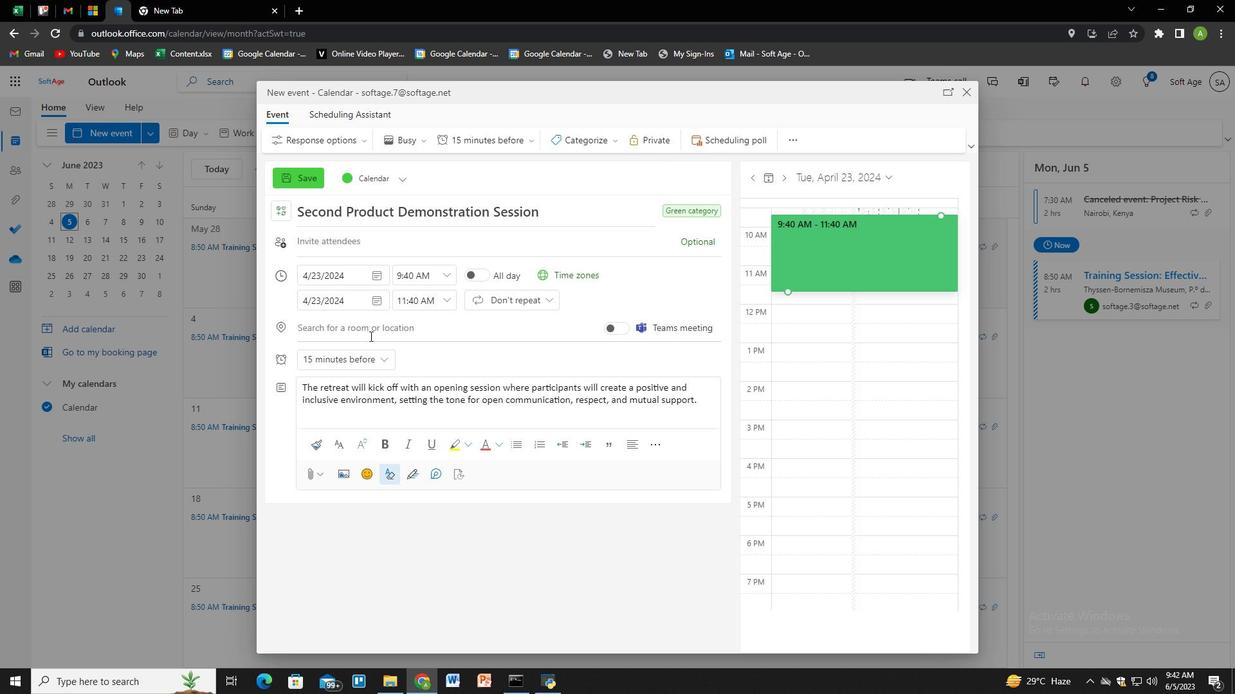 
Action: Mouse pressed left at (369, 335)
Screenshot: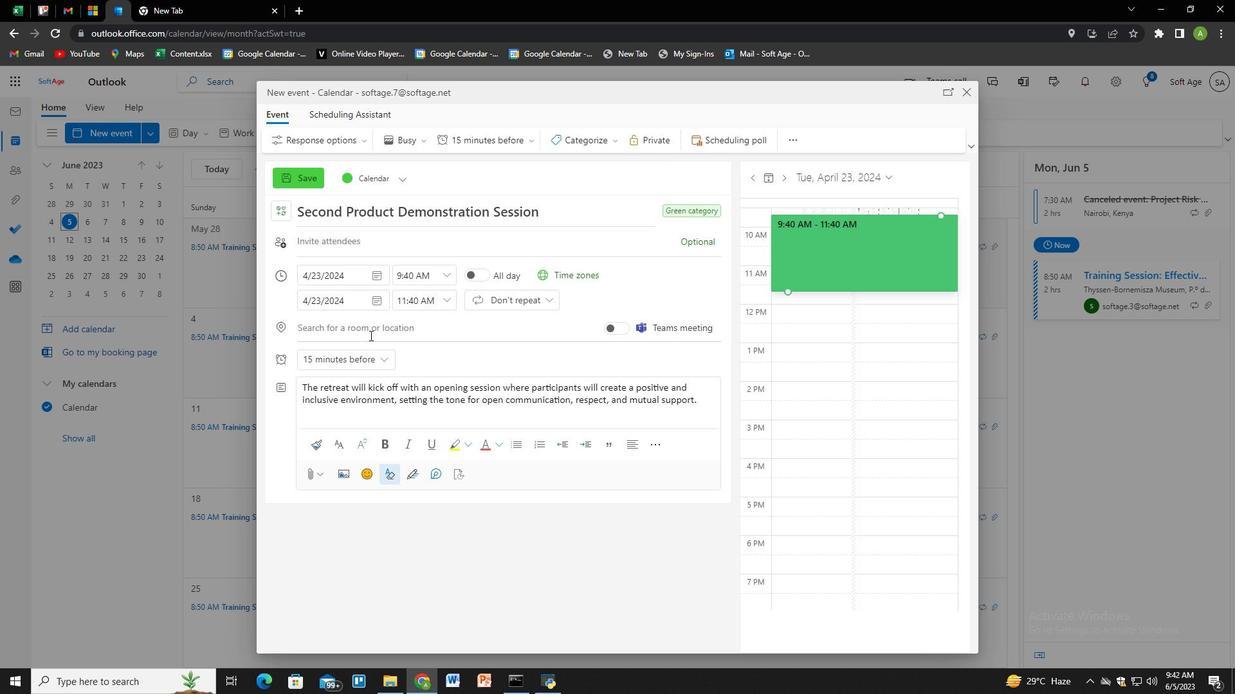 
Action: Key pressed <Key.shift><Key.shift><Key.shift>Copacabana<Key.space><Key.shift>Palace,<Key.space><Key.shift>Ro<Key.backspace>io<Key.space>de<Key.space><Key.shift>Janeiro,<Key.space><Key.shift>Brazil,<Key.backspace><Key.down><Key.enter>
Screenshot: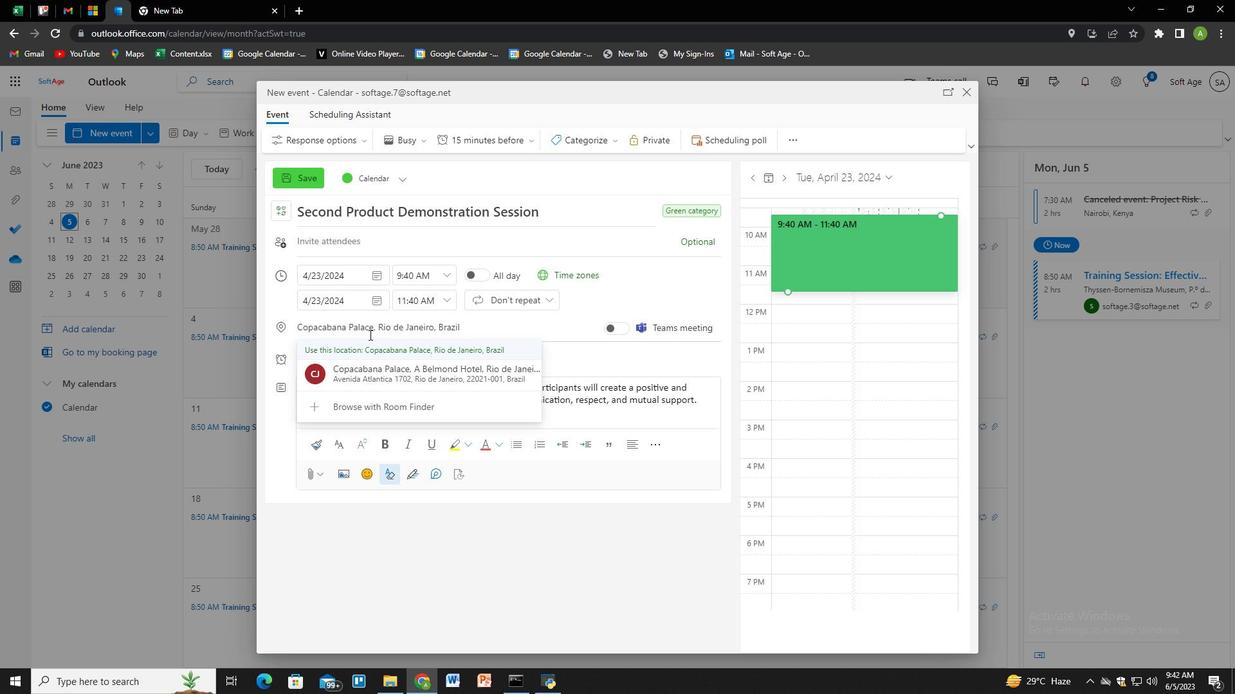 
Action: Mouse moved to (368, 243)
Screenshot: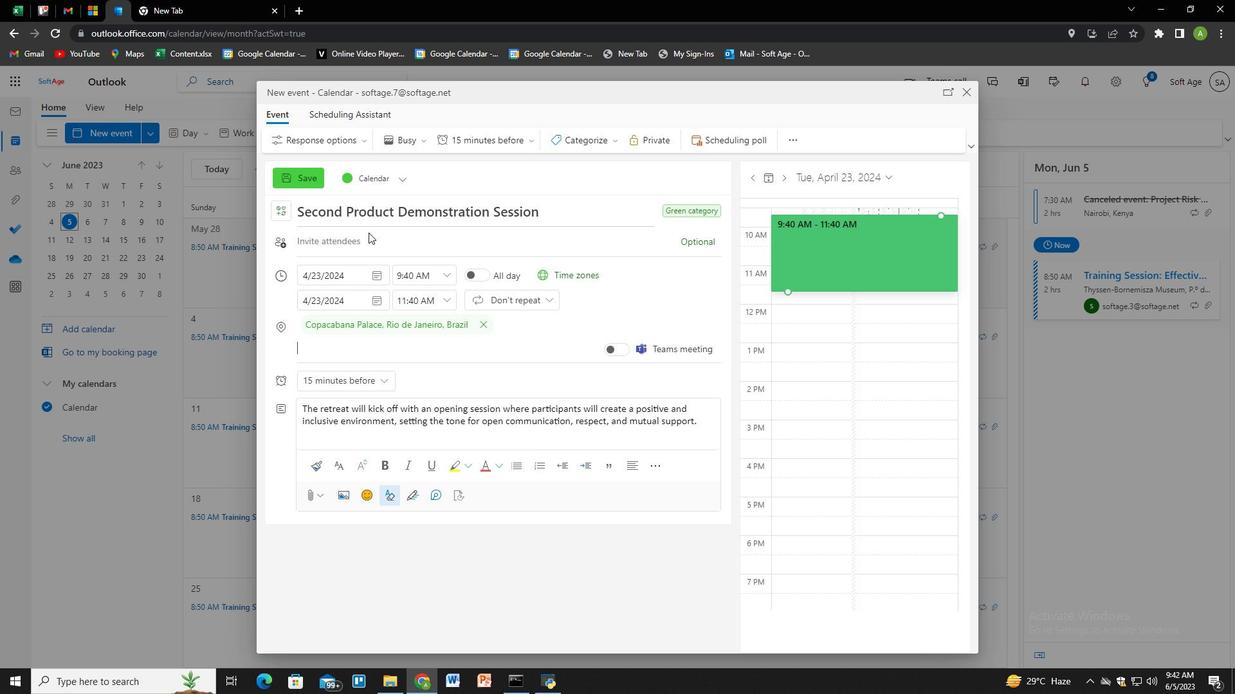 
Action: Mouse pressed left at (368, 243)
Screenshot: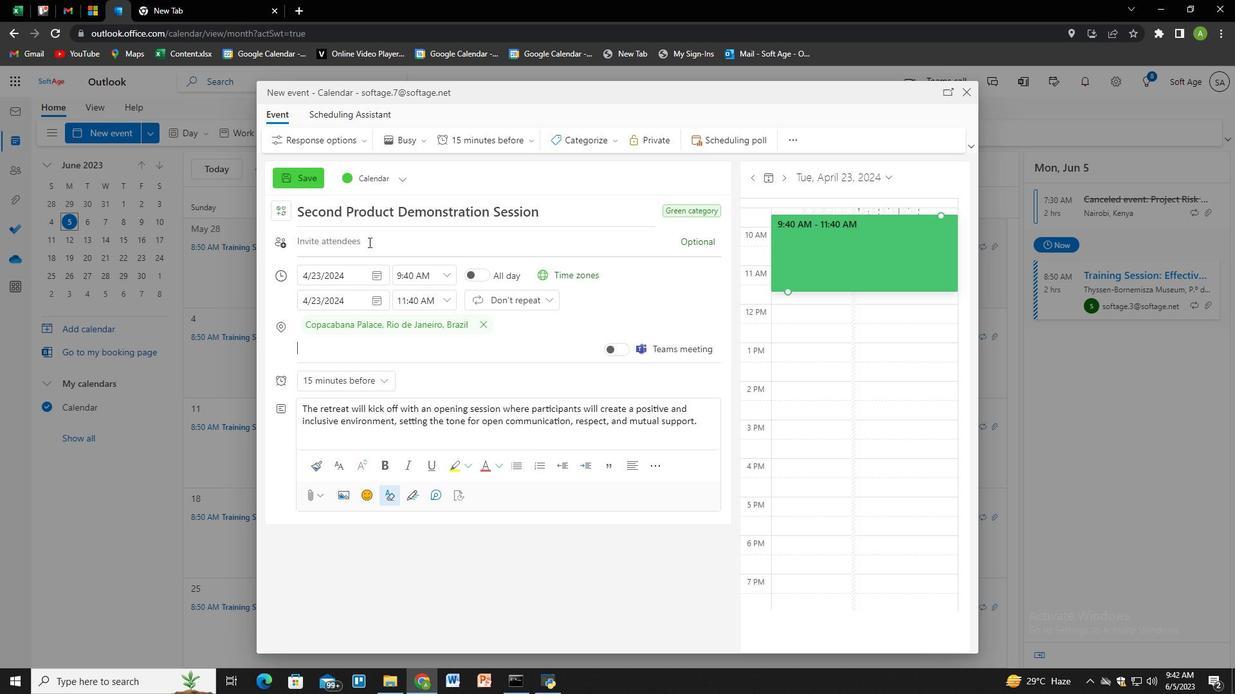 
Action: Key pressed softage<Key.space><Key.backspace>9<Key.shift><Key.shift><Key.shift><Key.shift><Key.shift><Key.shift><Key.shift><Key.shift><Key.shift><Key.shift><Key.shift><Key.shift><Key.shift><Key.shift><Key.shift><Key.shift><Key.shift><Key.shift><Key.shift><Key.shift><Key.shift><Key.shift><Key.shift><Key.shift><Key.shift><Key.shift><Key.shift><Key.shift><Key.shift>@softage.net<Key.enter>softage.10<Key.shift><Key.shift><Key.shift>@softage.net<Key.enter>.<Key.backspace>
Screenshot: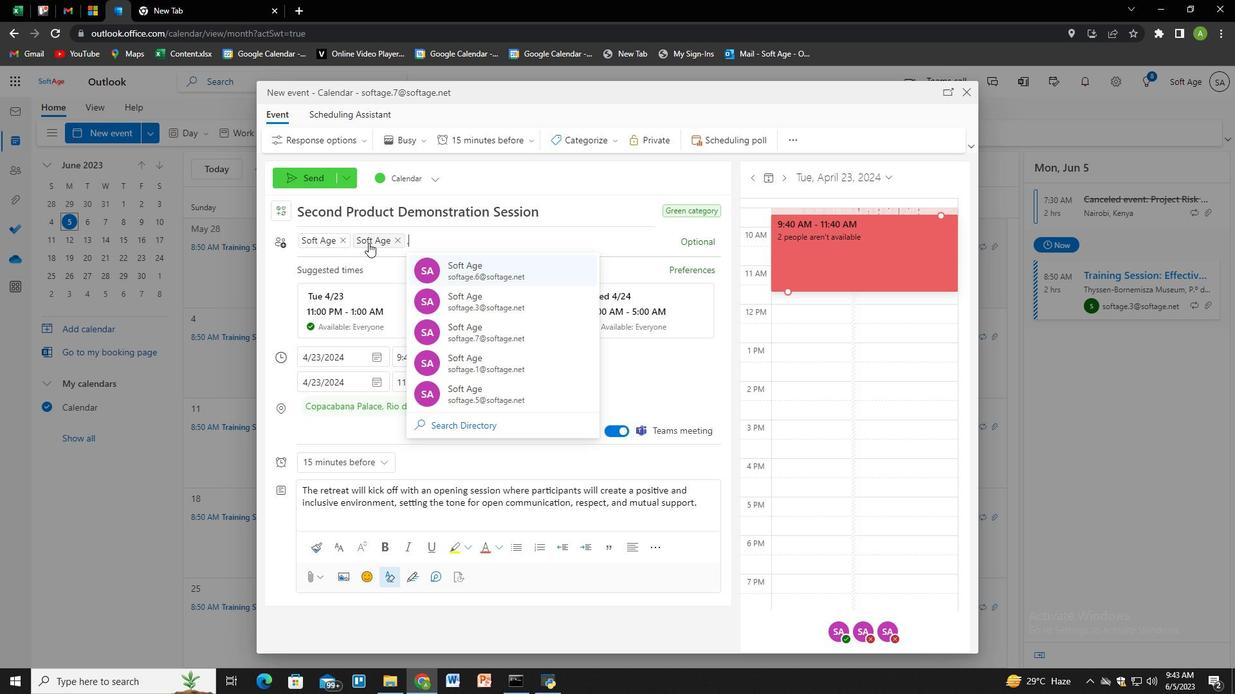 
Action: Mouse moved to (442, 242)
Screenshot: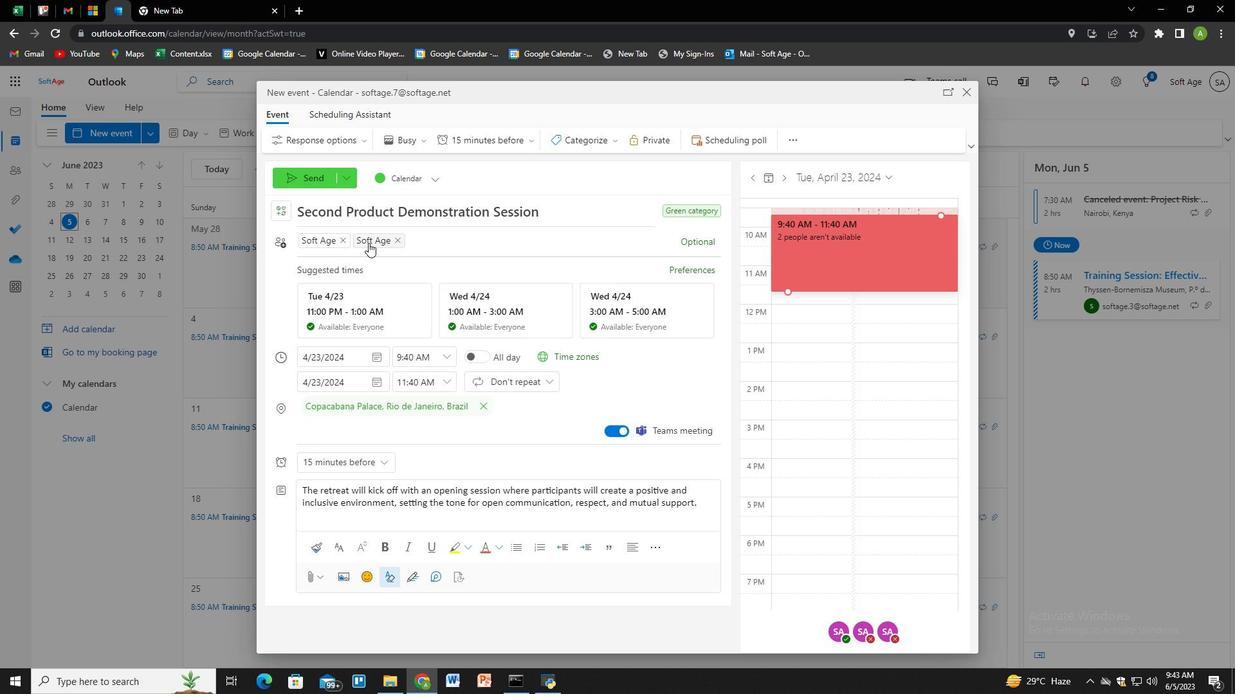 
Action: Mouse pressed left at (442, 242)
Screenshot: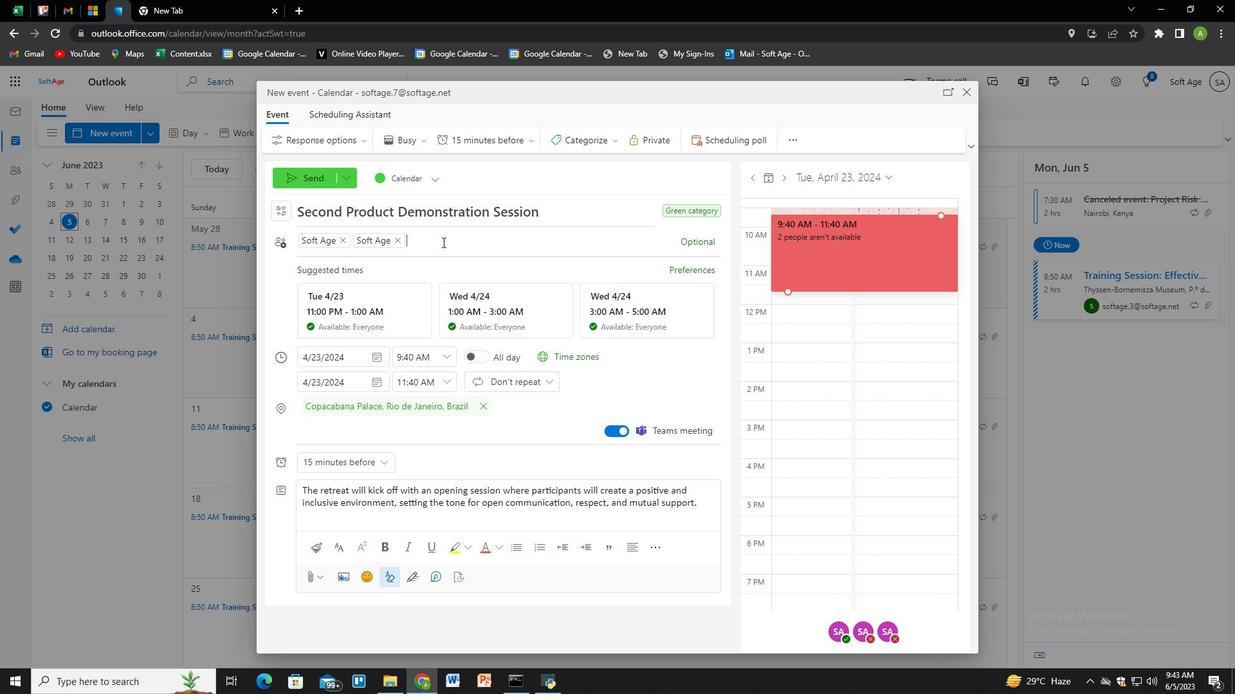 
Action: Mouse moved to (619, 243)
Screenshot: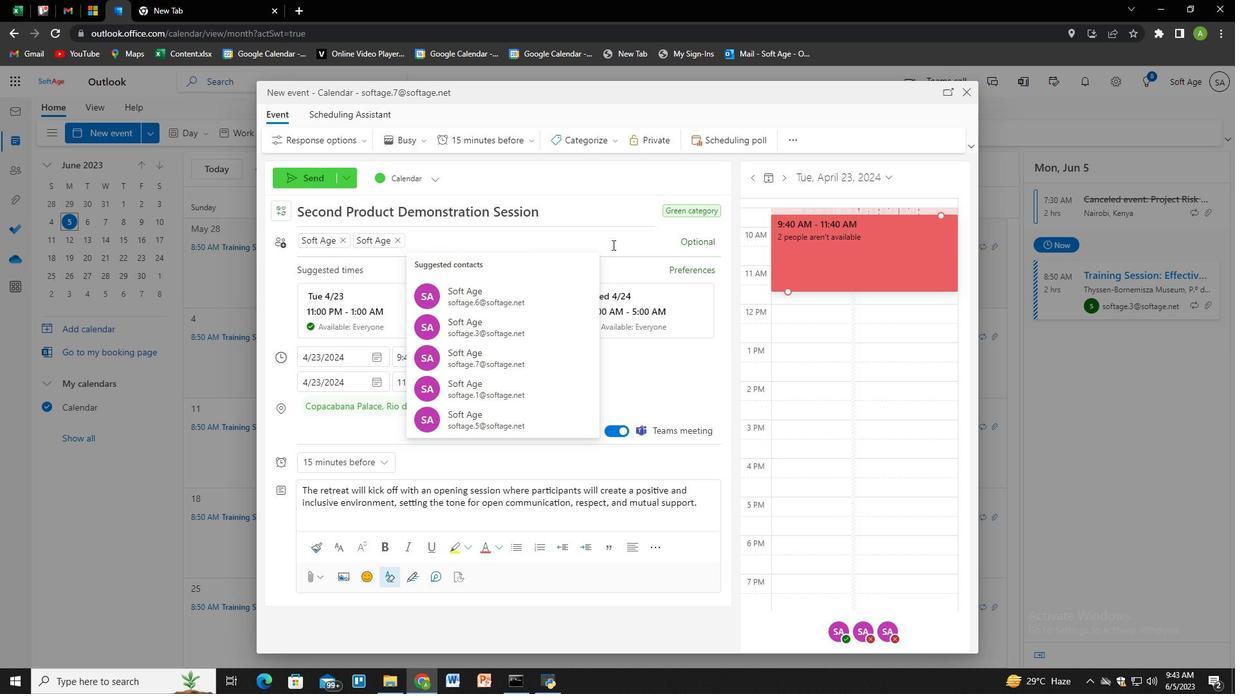 
Action: Mouse pressed left at (619, 243)
Screenshot: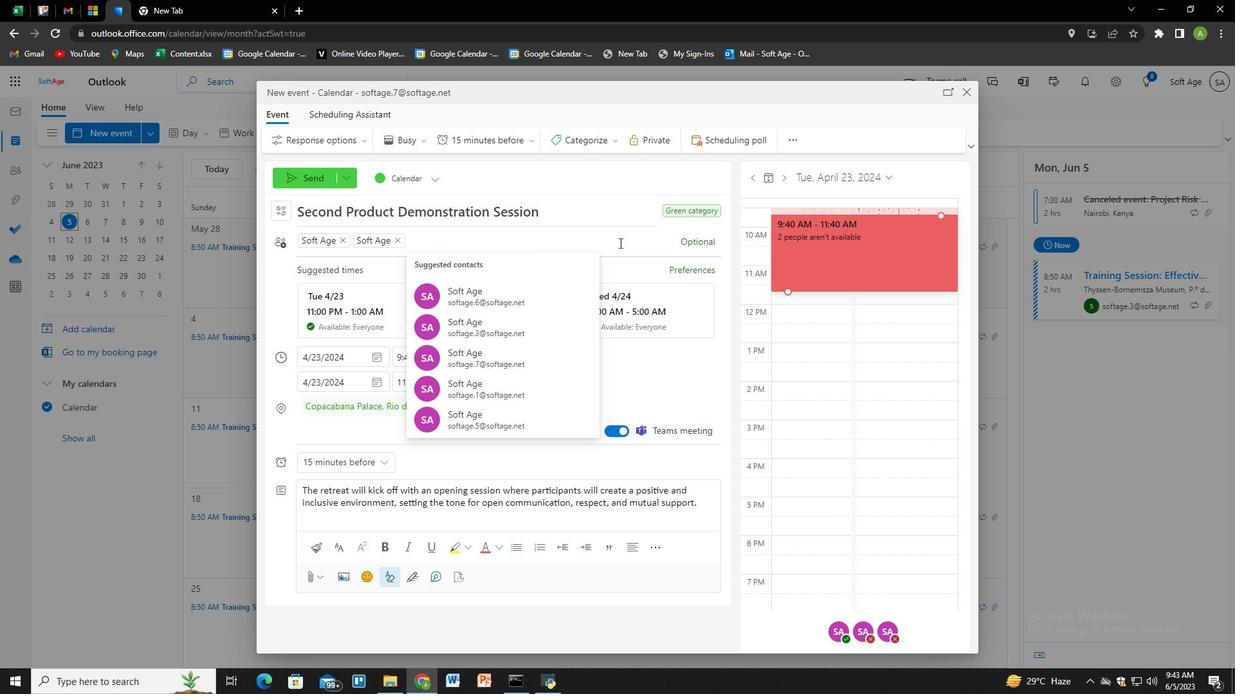 
Action: Mouse moved to (639, 243)
Screenshot: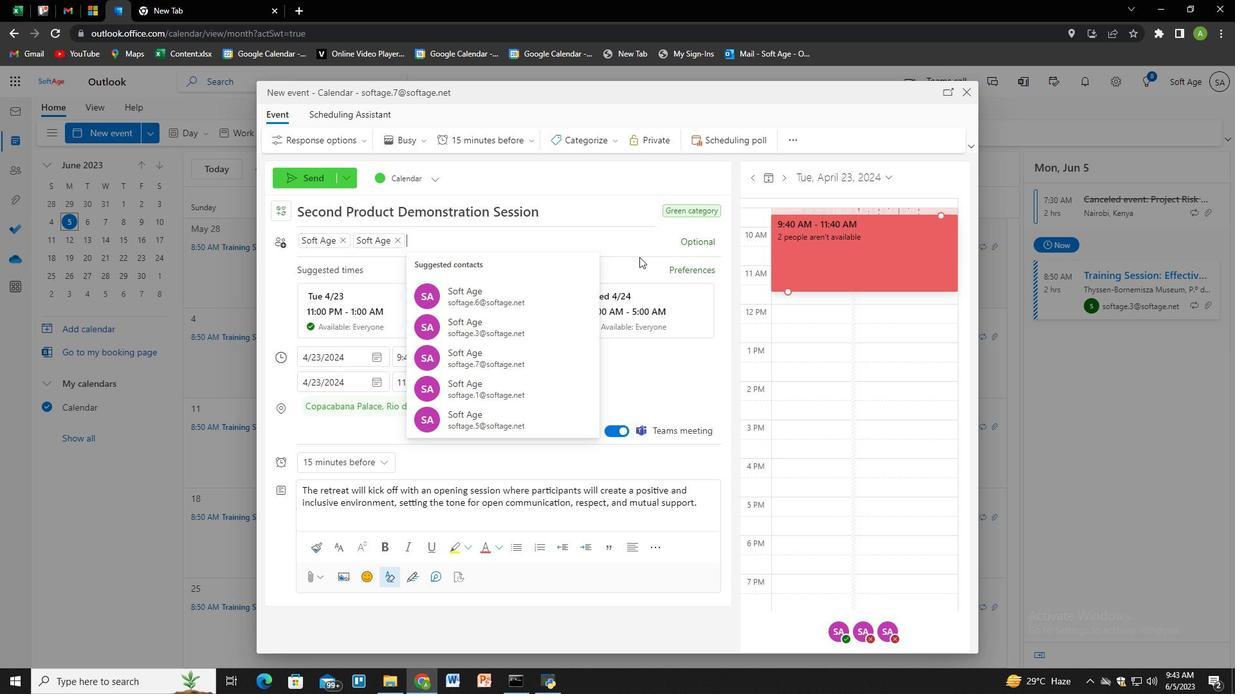 
Action: Mouse pressed left at (639, 243)
Screenshot: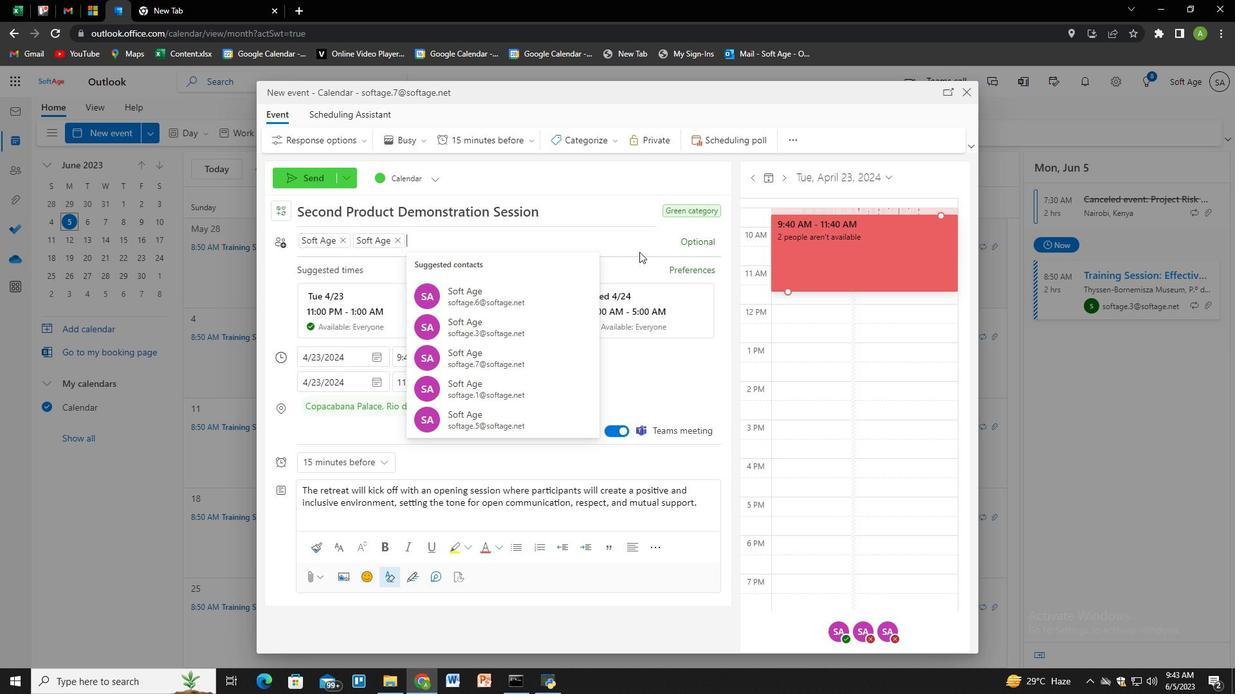 
Action: Mouse moved to (514, 144)
Screenshot: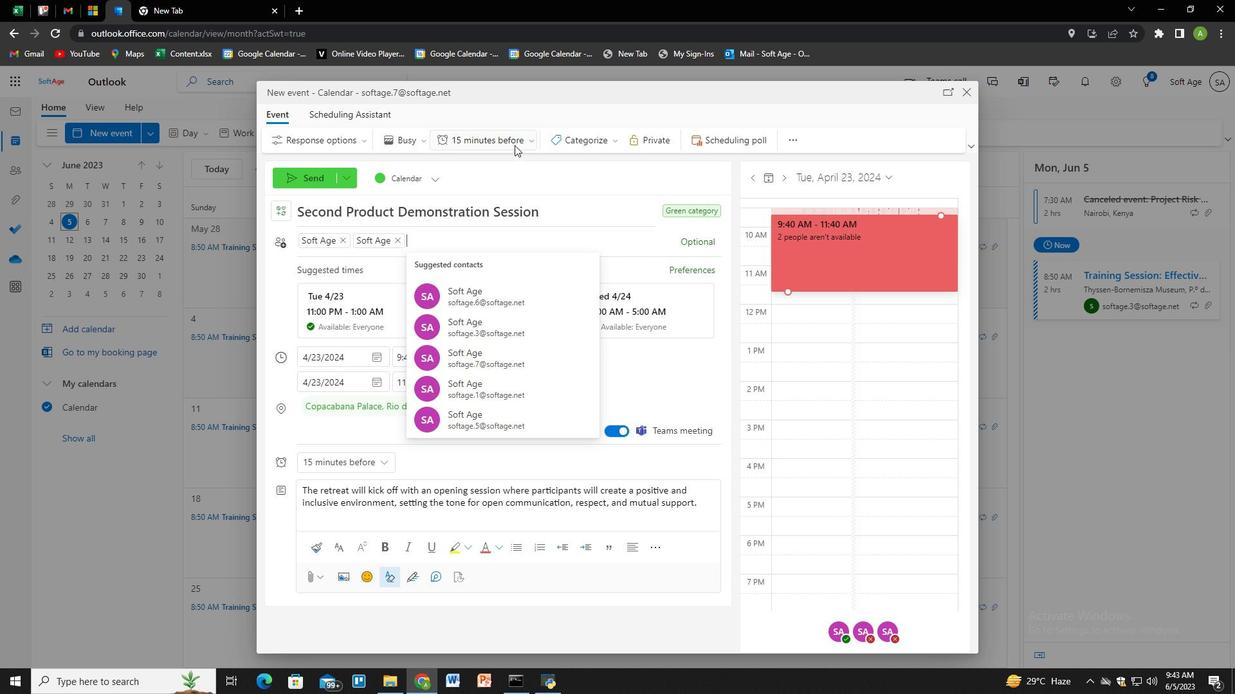 
Action: Mouse pressed left at (514, 144)
Screenshot: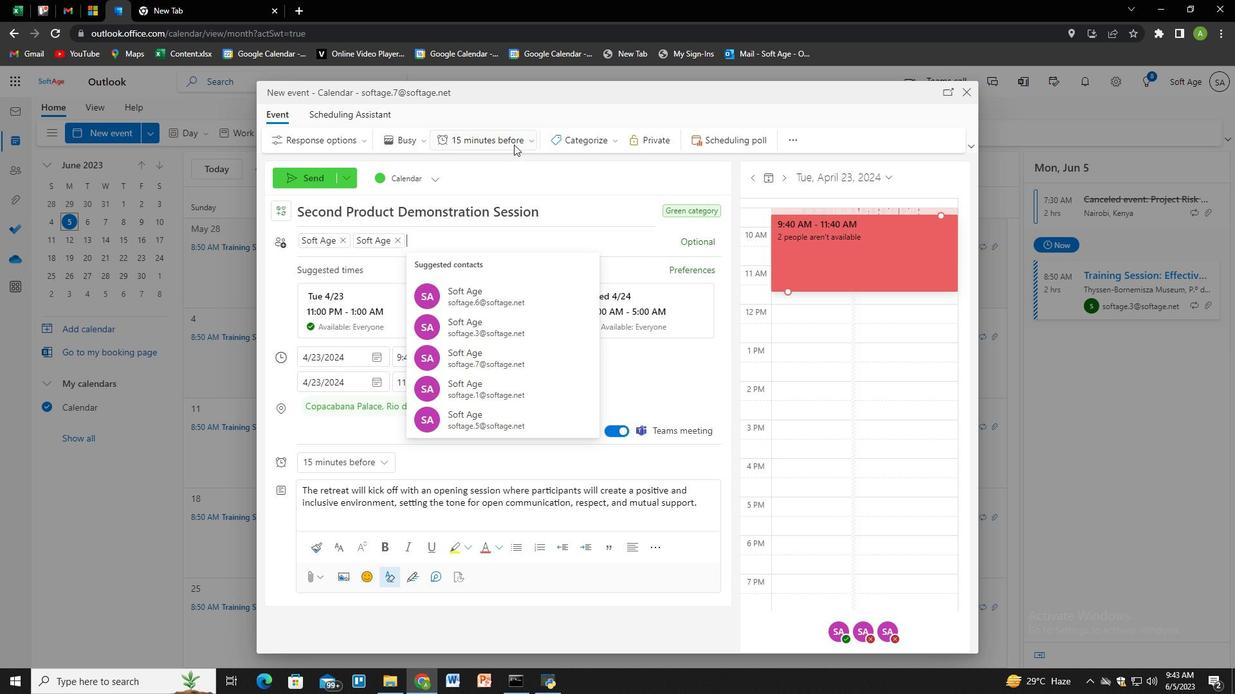 
Action: Mouse moved to (483, 395)
Screenshot: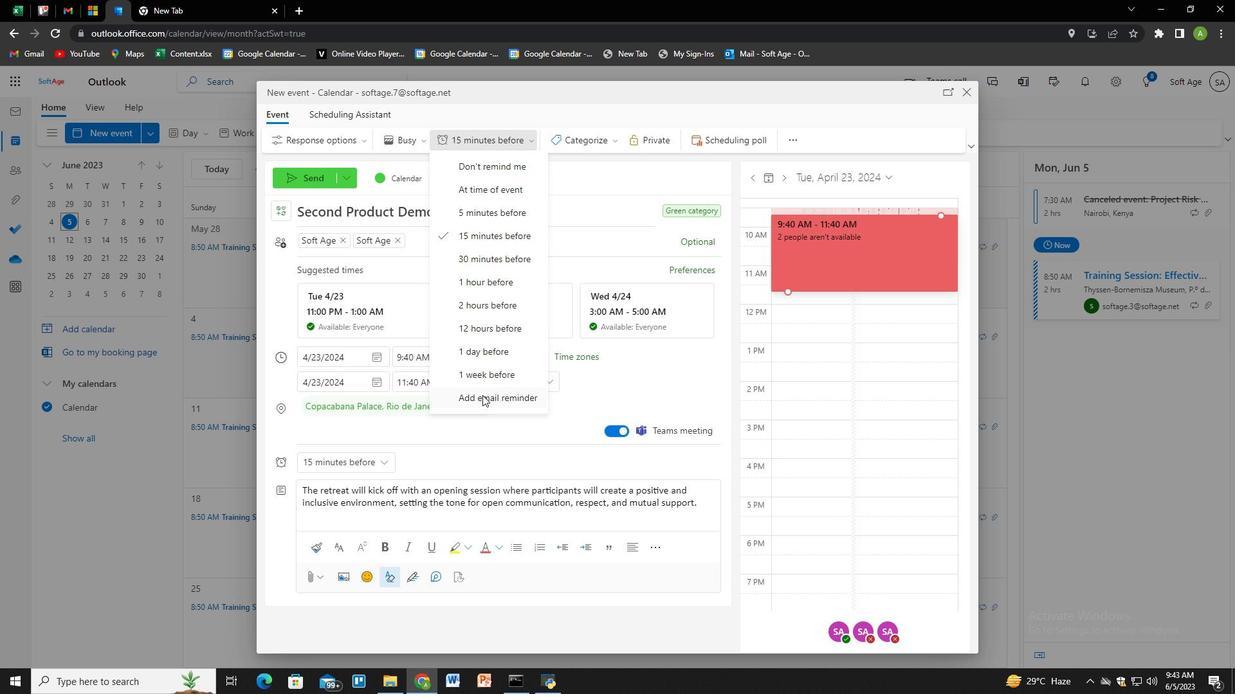 
Action: Mouse pressed left at (483, 395)
Screenshot: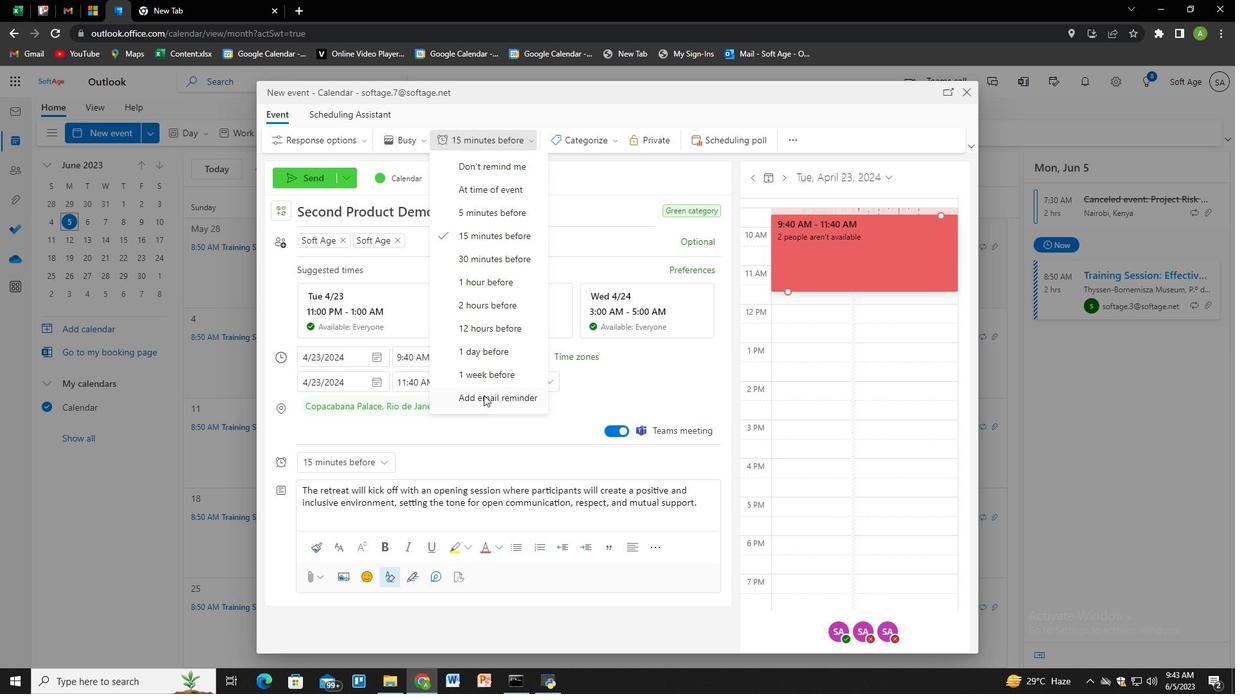 
Action: Mouse moved to (504, 279)
Screenshot: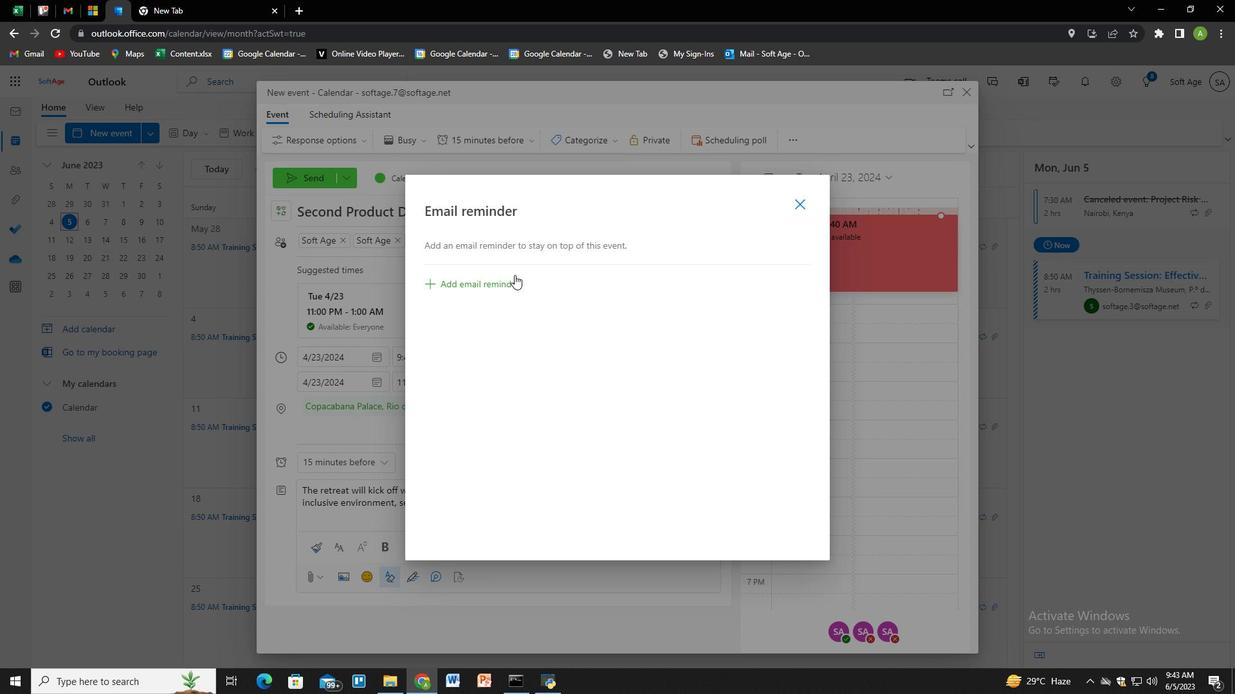 
Action: Mouse pressed left at (504, 279)
Screenshot: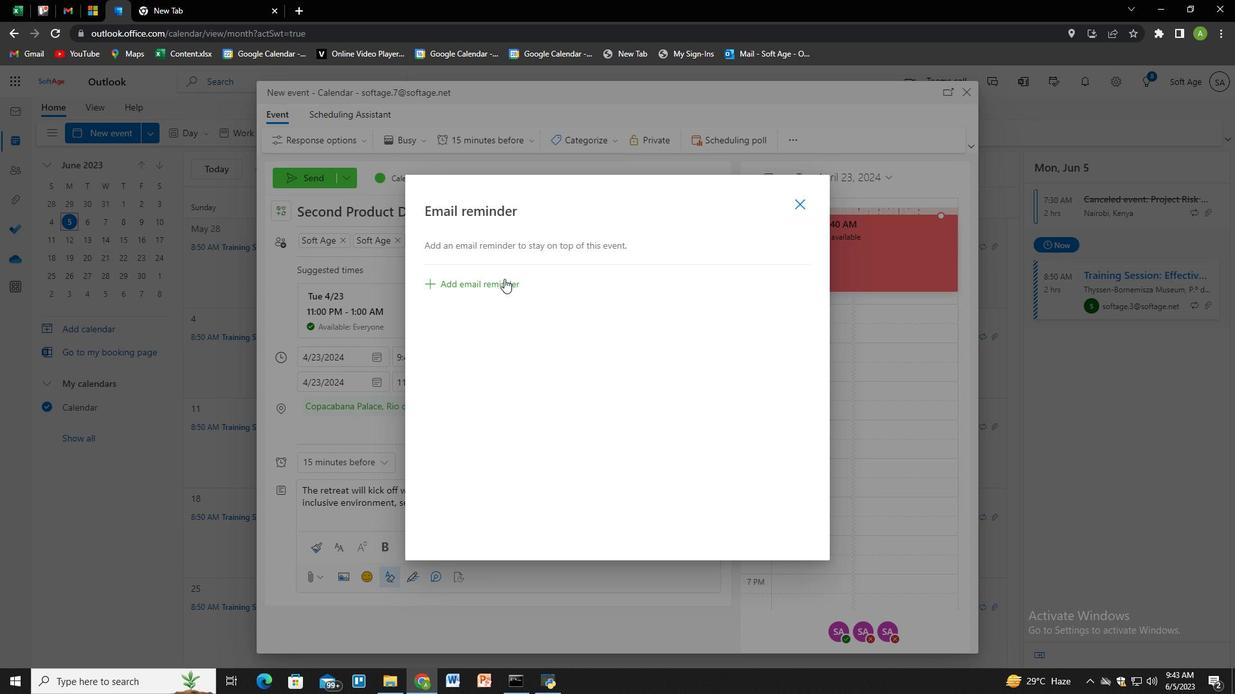 
Action: Mouse moved to (802, 202)
Screenshot: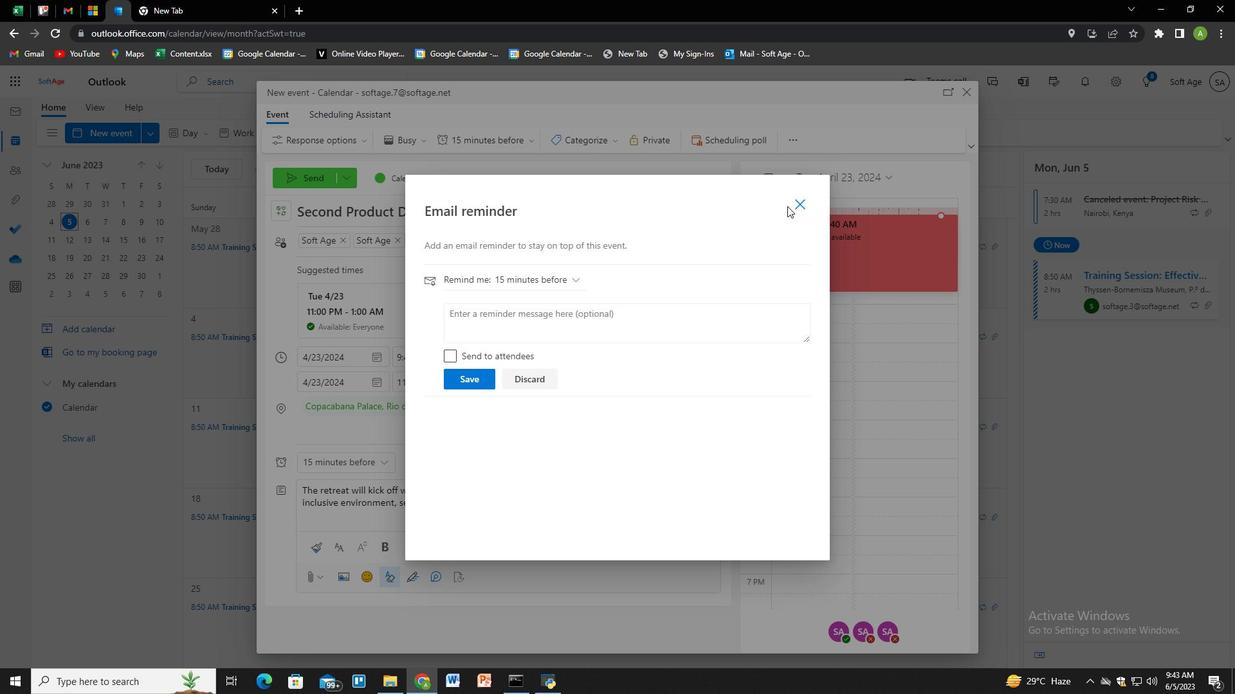 
Action: Mouse pressed left at (802, 202)
Screenshot: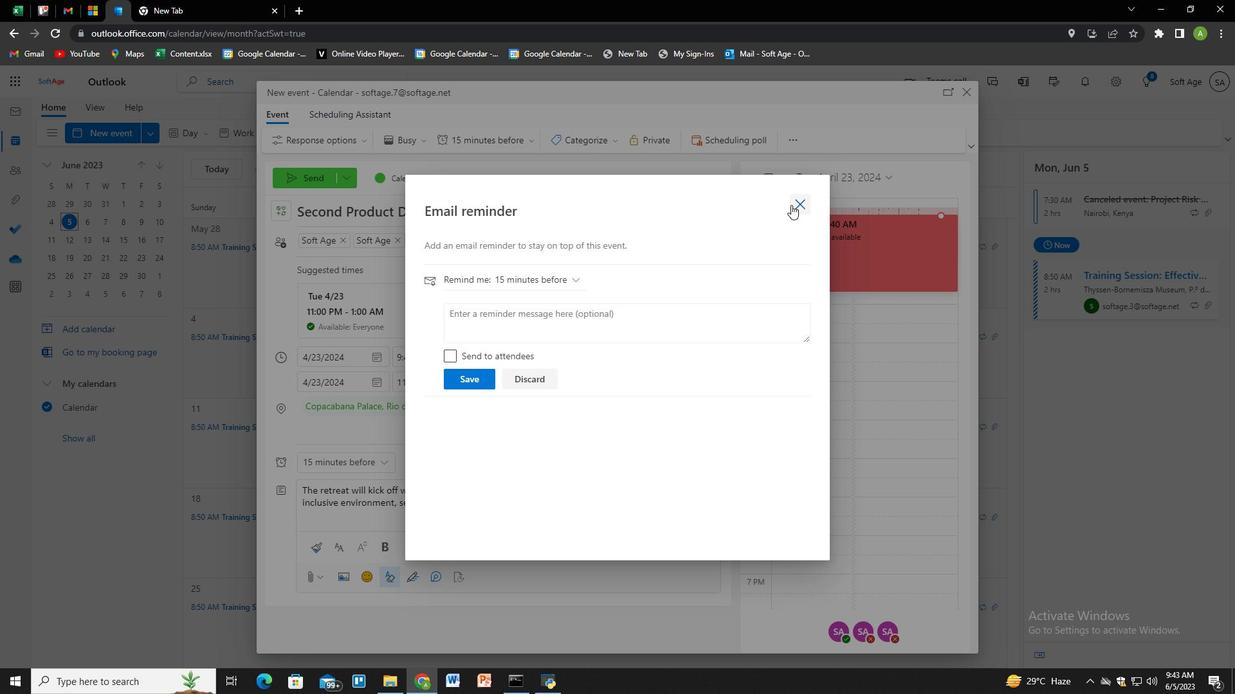 
Action: Mouse moved to (317, 179)
Screenshot: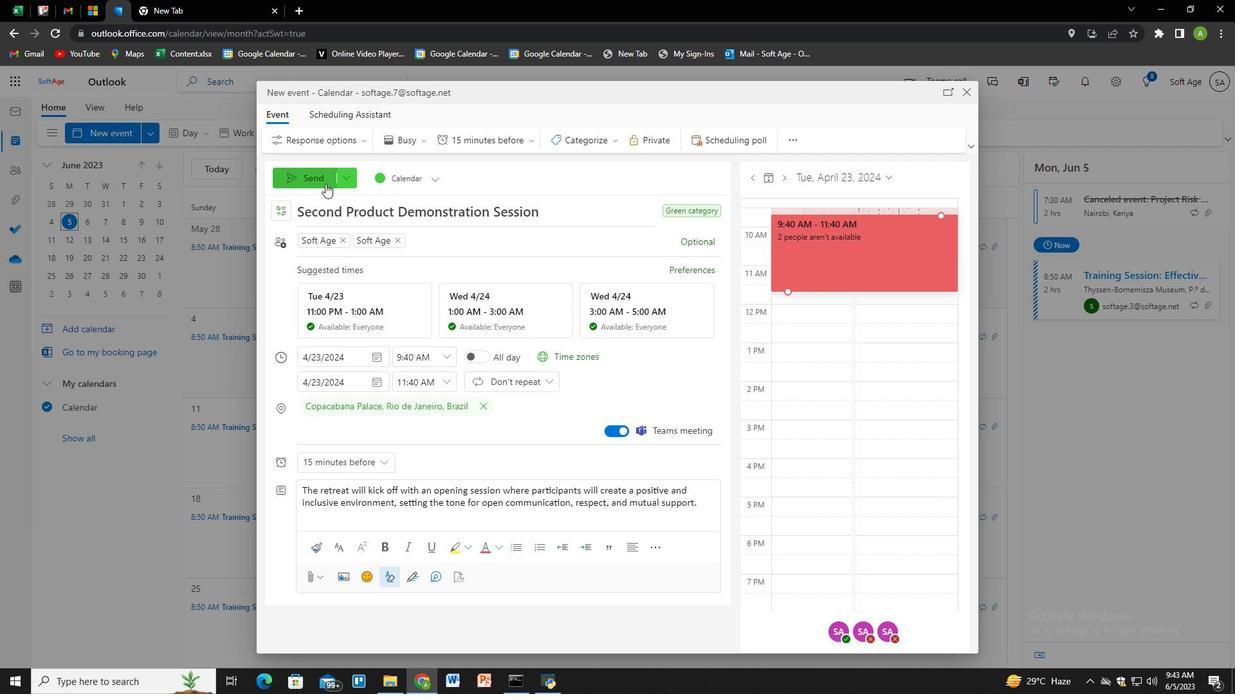 
Action: Mouse pressed left at (317, 179)
Screenshot: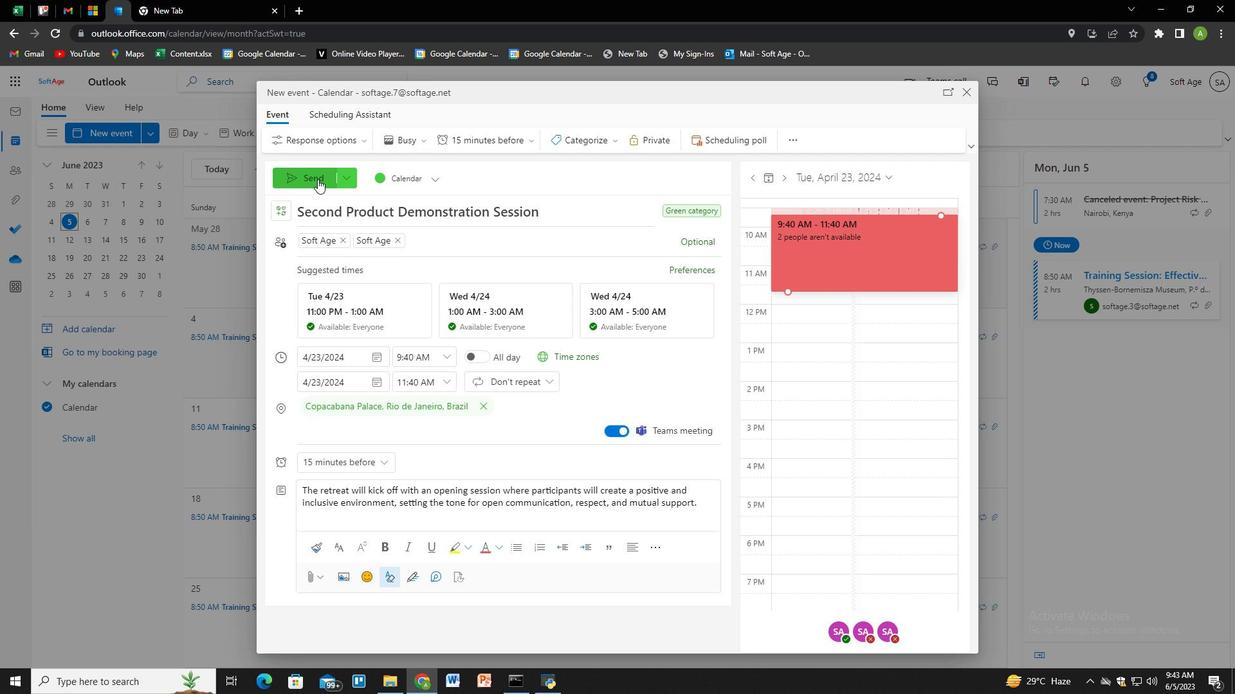 
Action: Mouse moved to (629, 349)
Screenshot: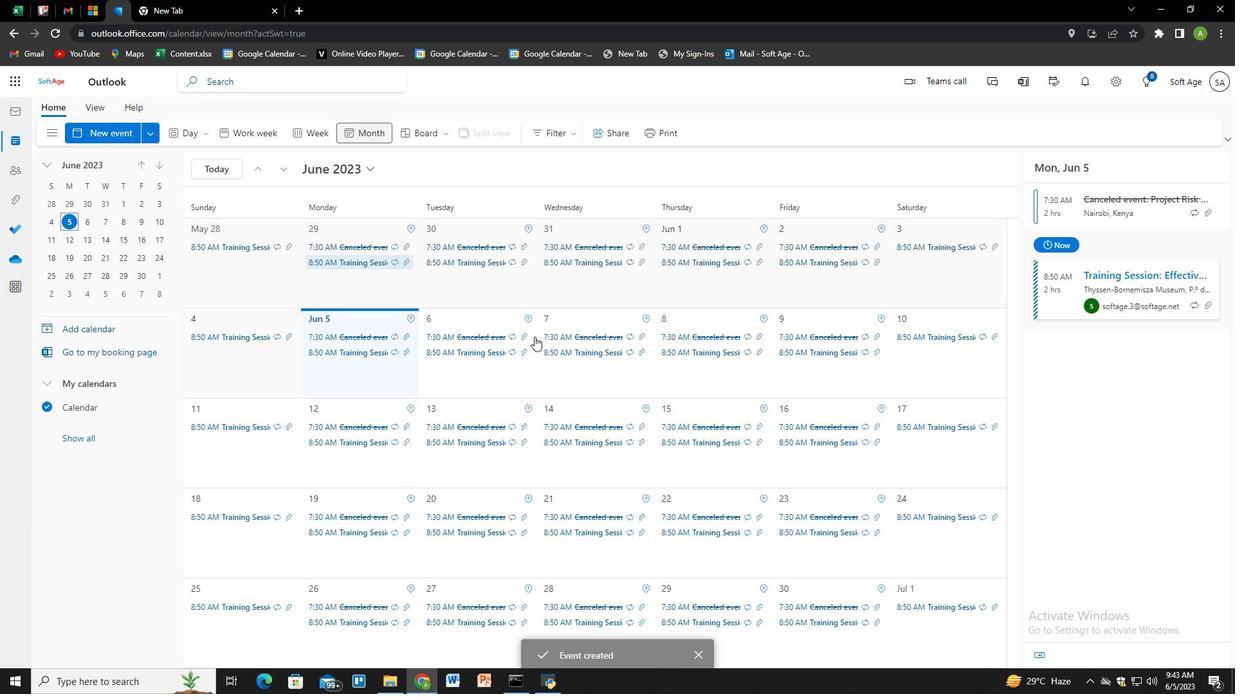 
